 Task: Create a due date automation trigger when advanced on, on the tuesday of the week before a card is due add basic with the green label at 11:00 AM.
Action: Mouse moved to (1033, 321)
Screenshot: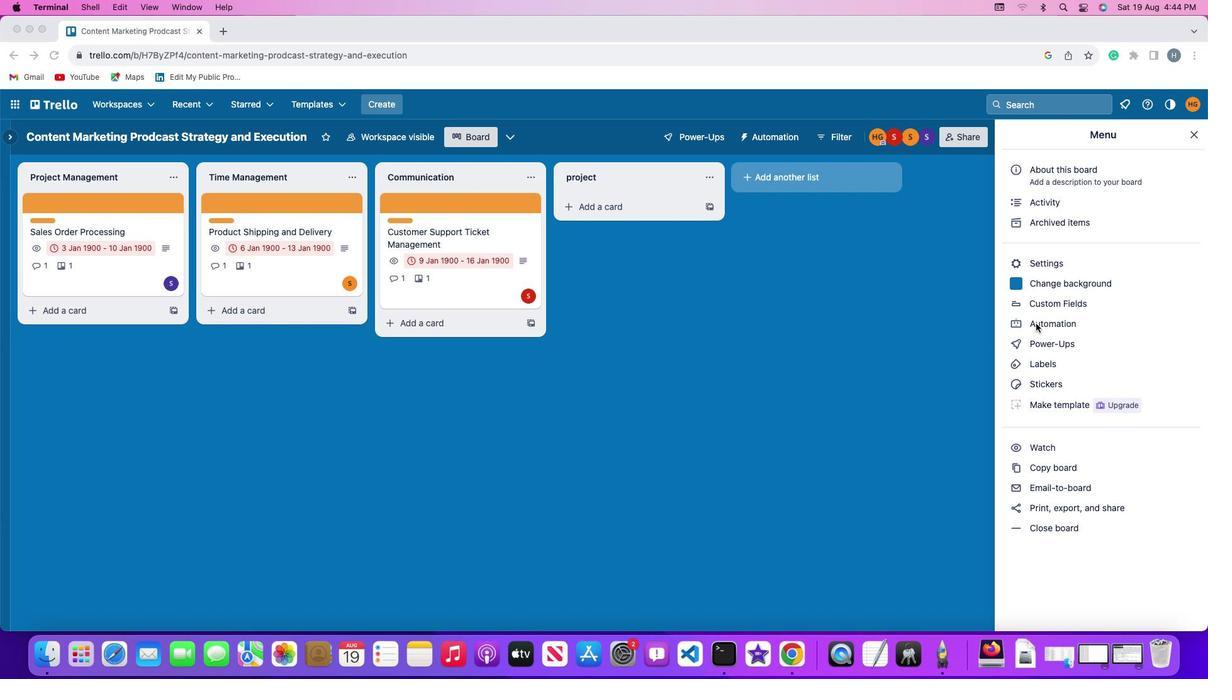 
Action: Mouse pressed left at (1033, 321)
Screenshot: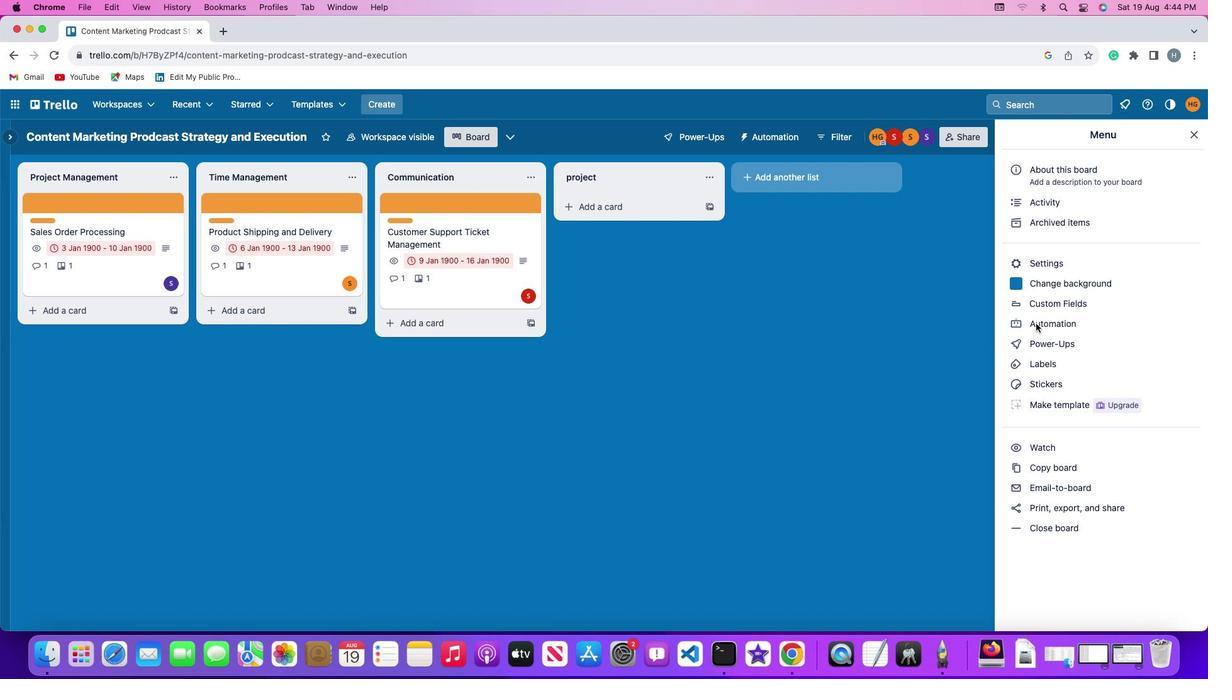 
Action: Mouse pressed left at (1033, 321)
Screenshot: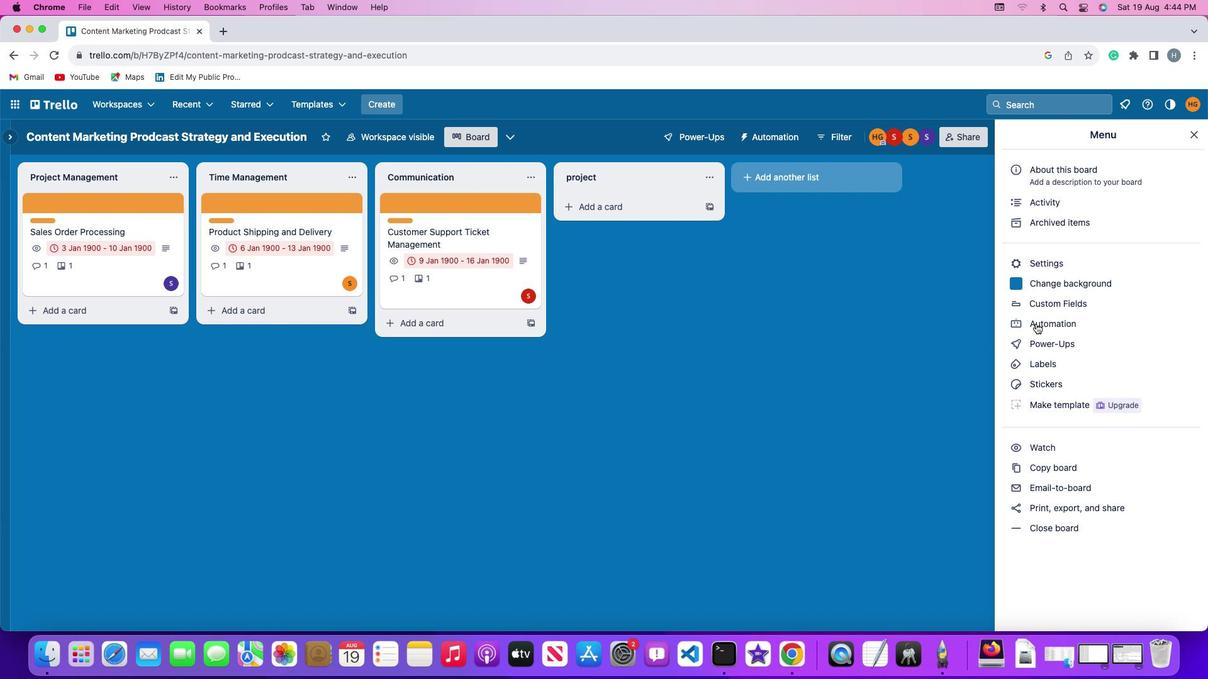 
Action: Mouse moved to (67, 298)
Screenshot: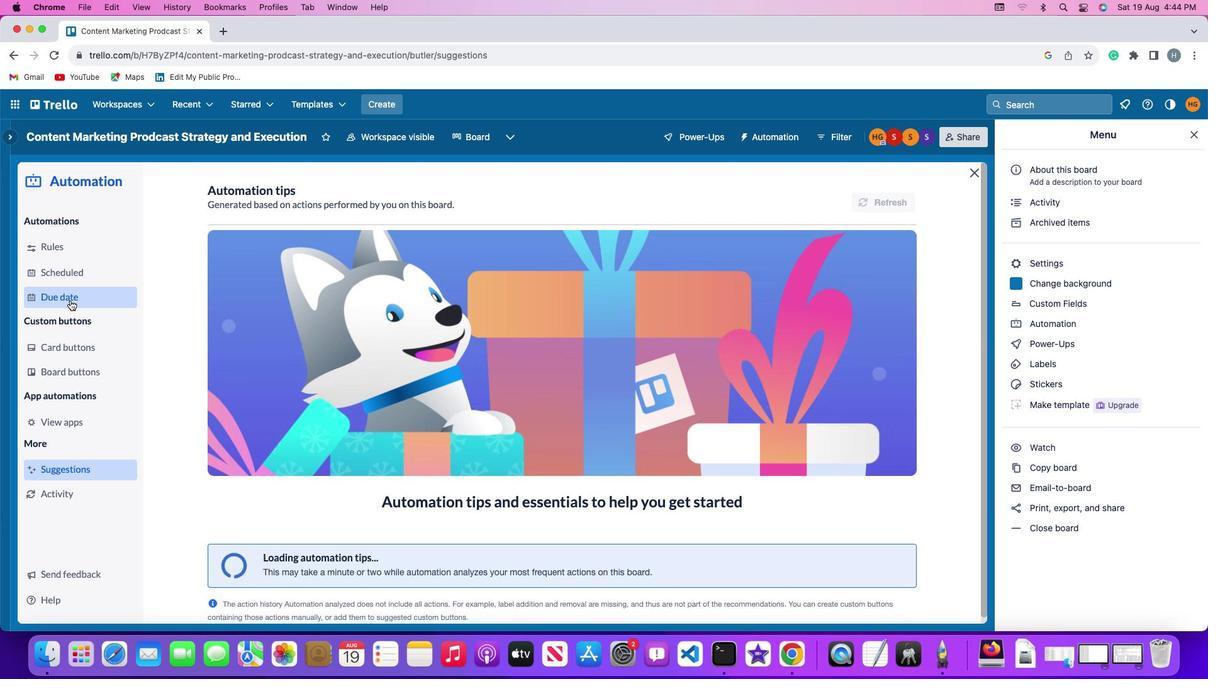 
Action: Mouse pressed left at (67, 298)
Screenshot: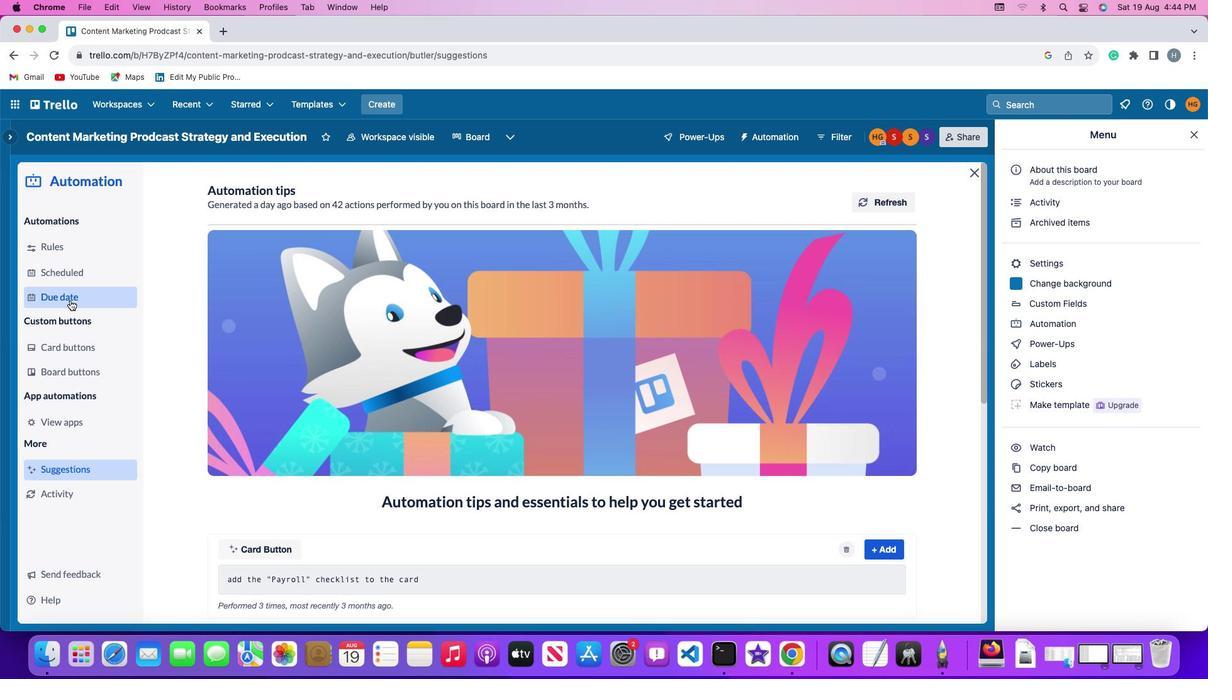 
Action: Mouse moved to (850, 190)
Screenshot: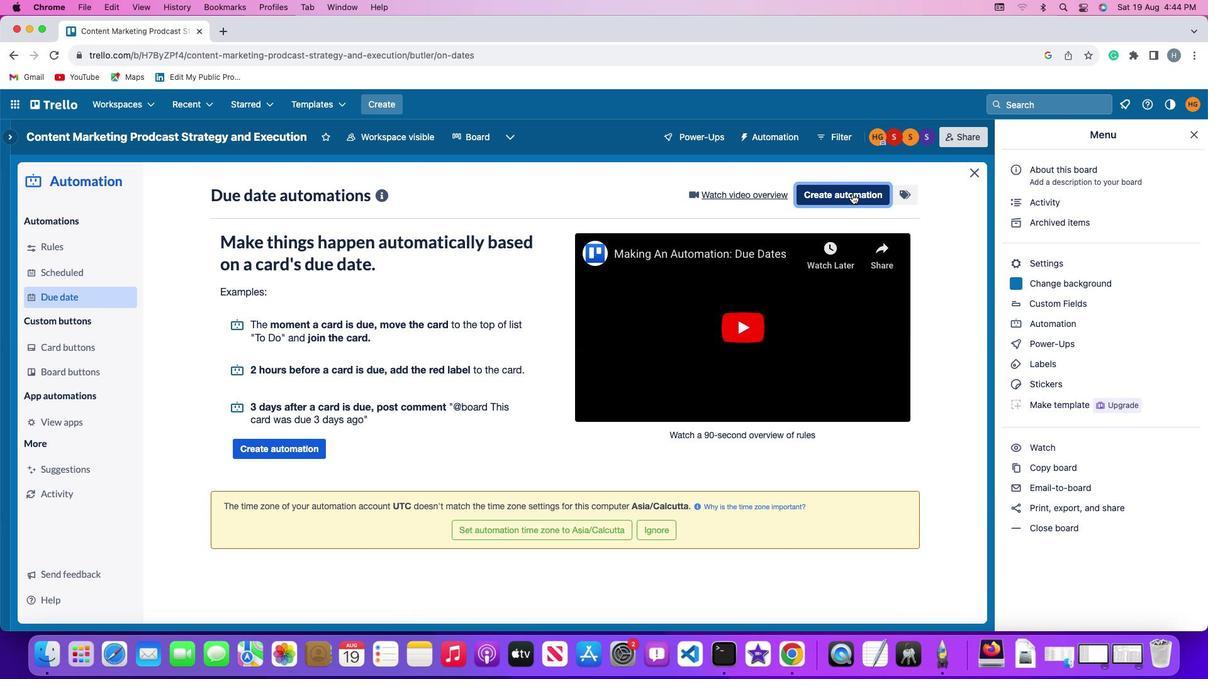 
Action: Mouse pressed left at (850, 190)
Screenshot: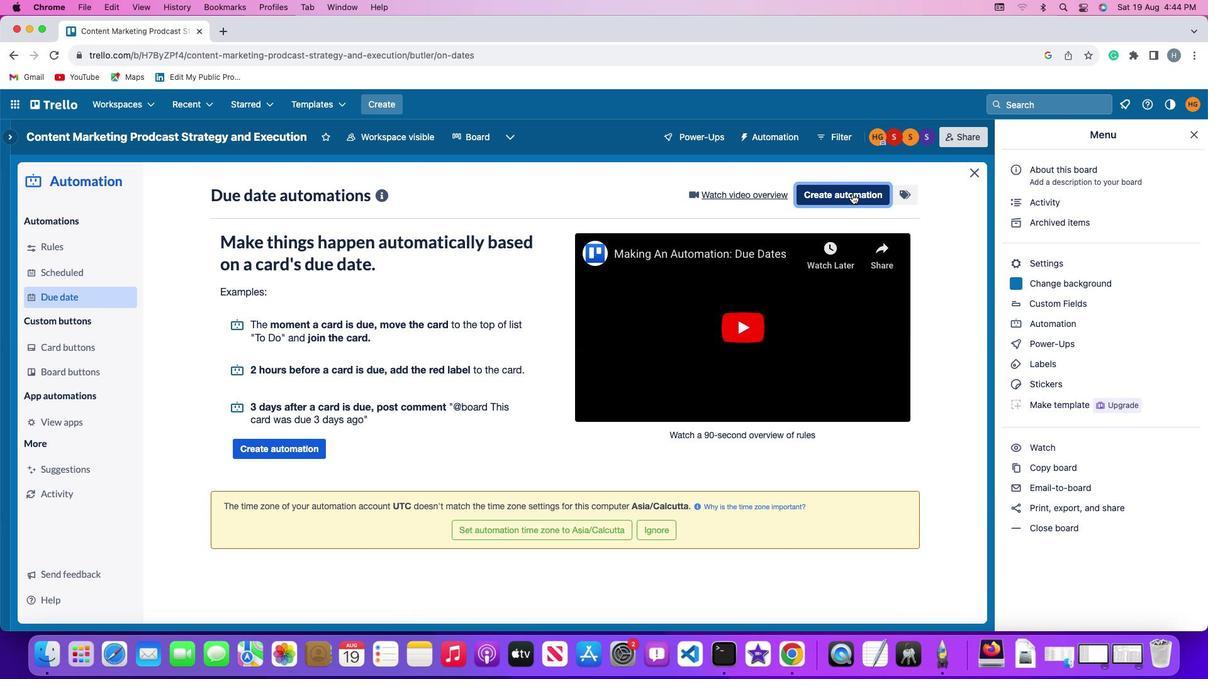 
Action: Mouse moved to (251, 314)
Screenshot: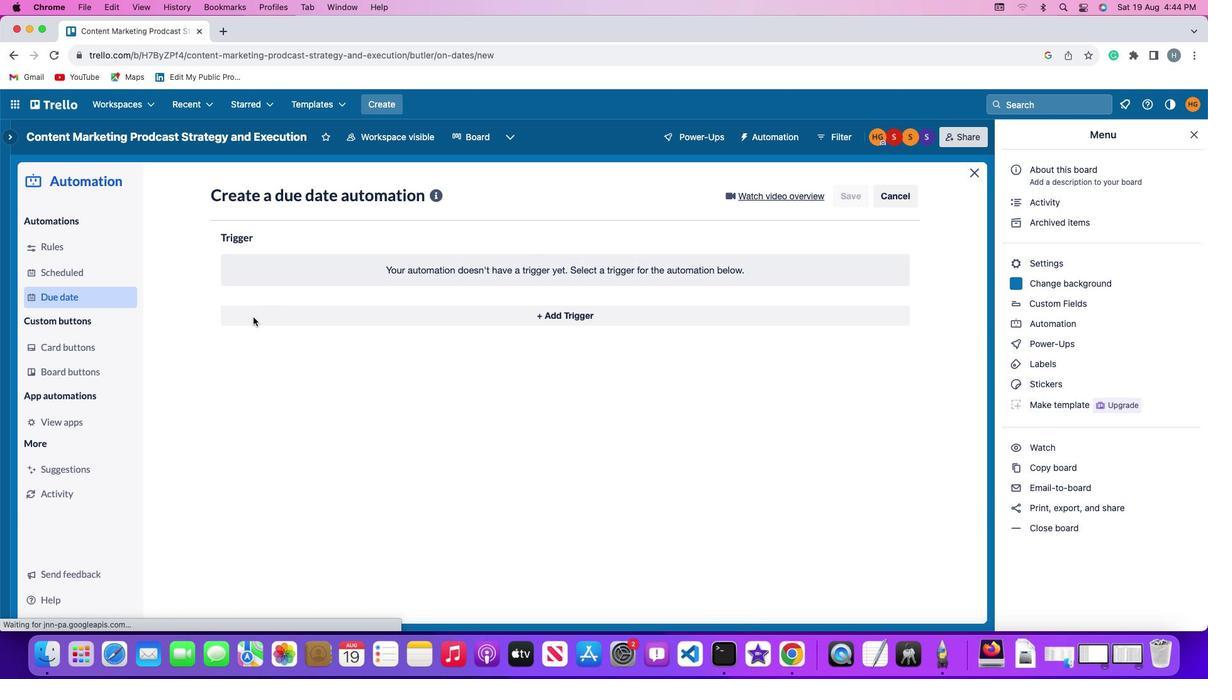
Action: Mouse pressed left at (251, 314)
Screenshot: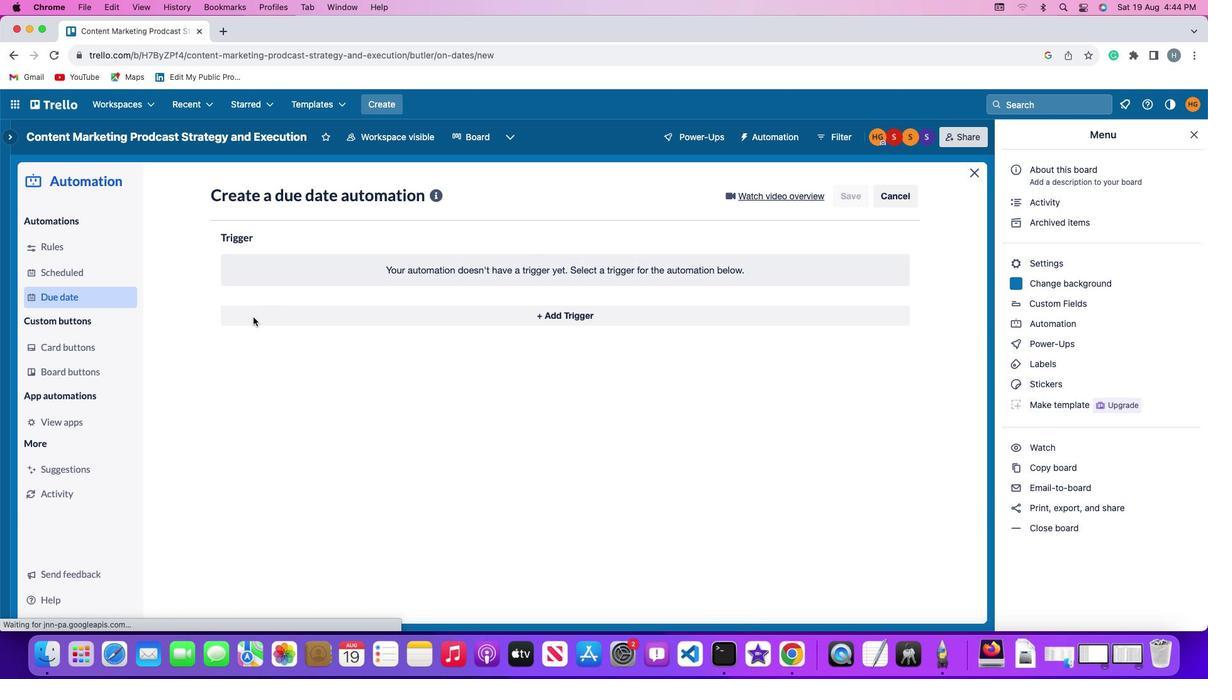 
Action: Mouse moved to (276, 545)
Screenshot: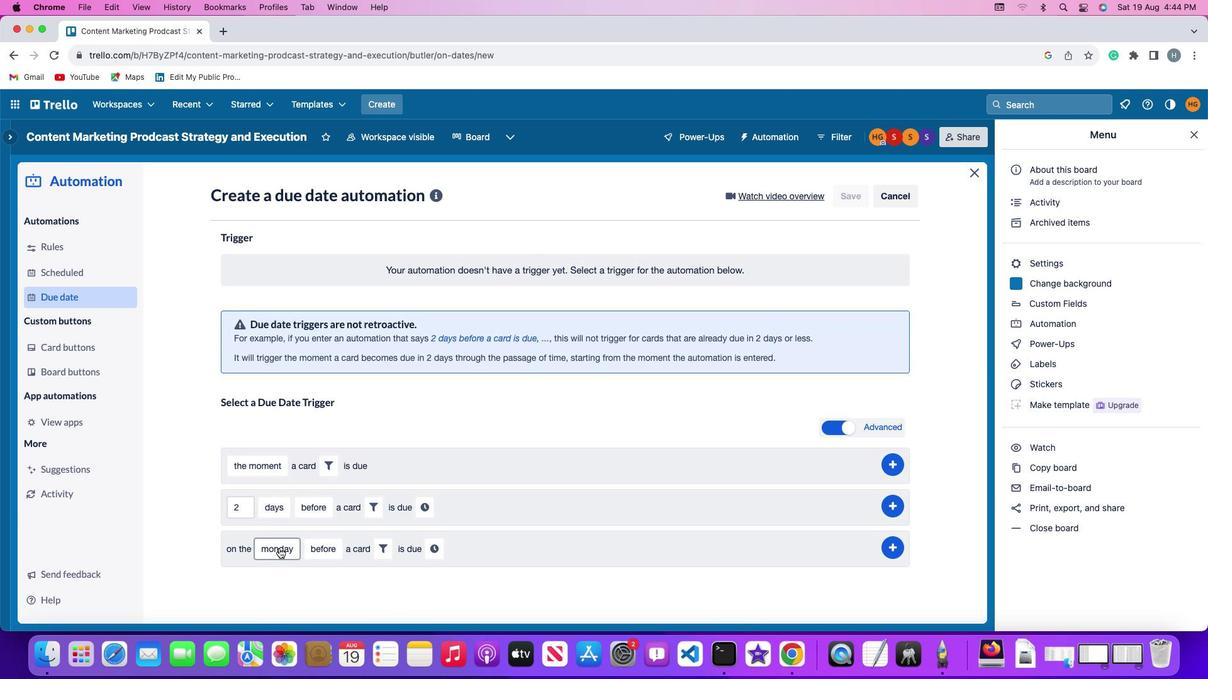 
Action: Mouse pressed left at (276, 545)
Screenshot: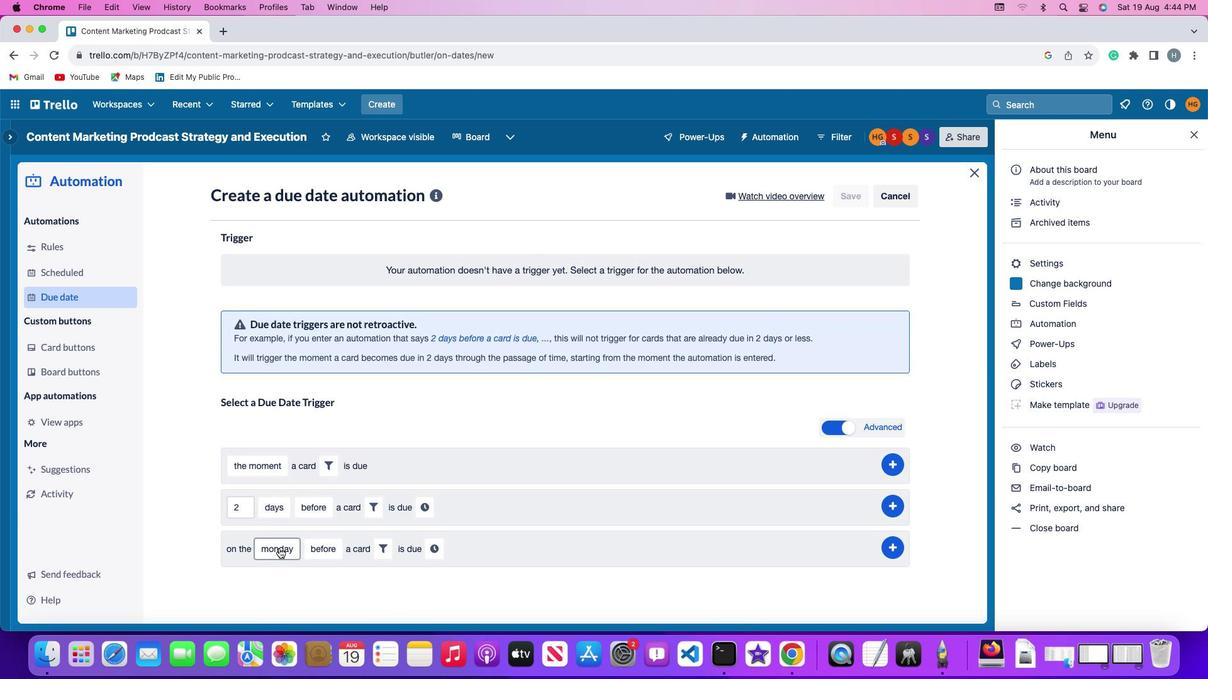 
Action: Mouse moved to (293, 397)
Screenshot: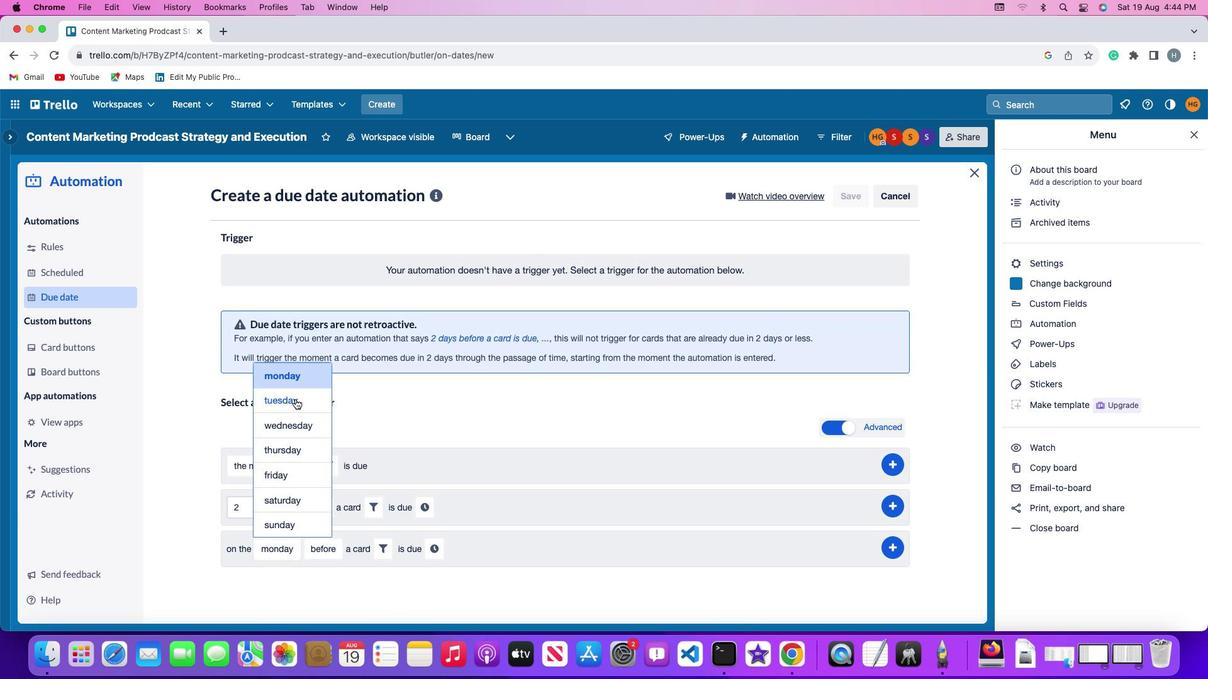 
Action: Mouse pressed left at (293, 397)
Screenshot: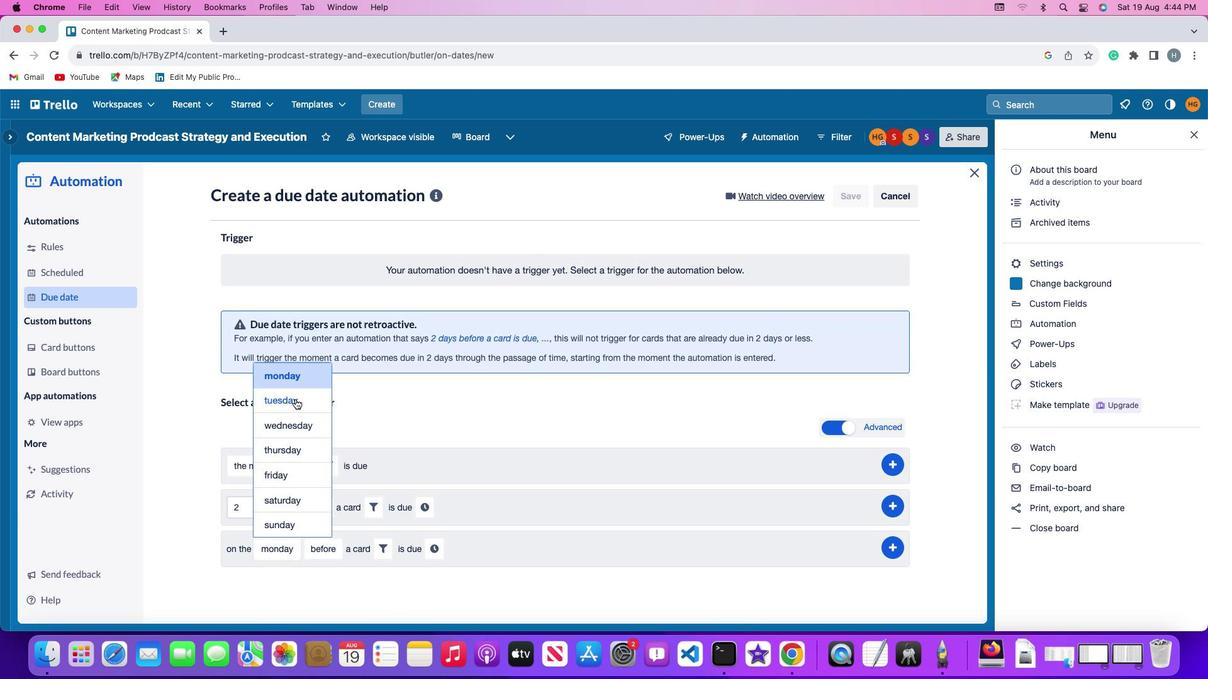 
Action: Mouse moved to (322, 544)
Screenshot: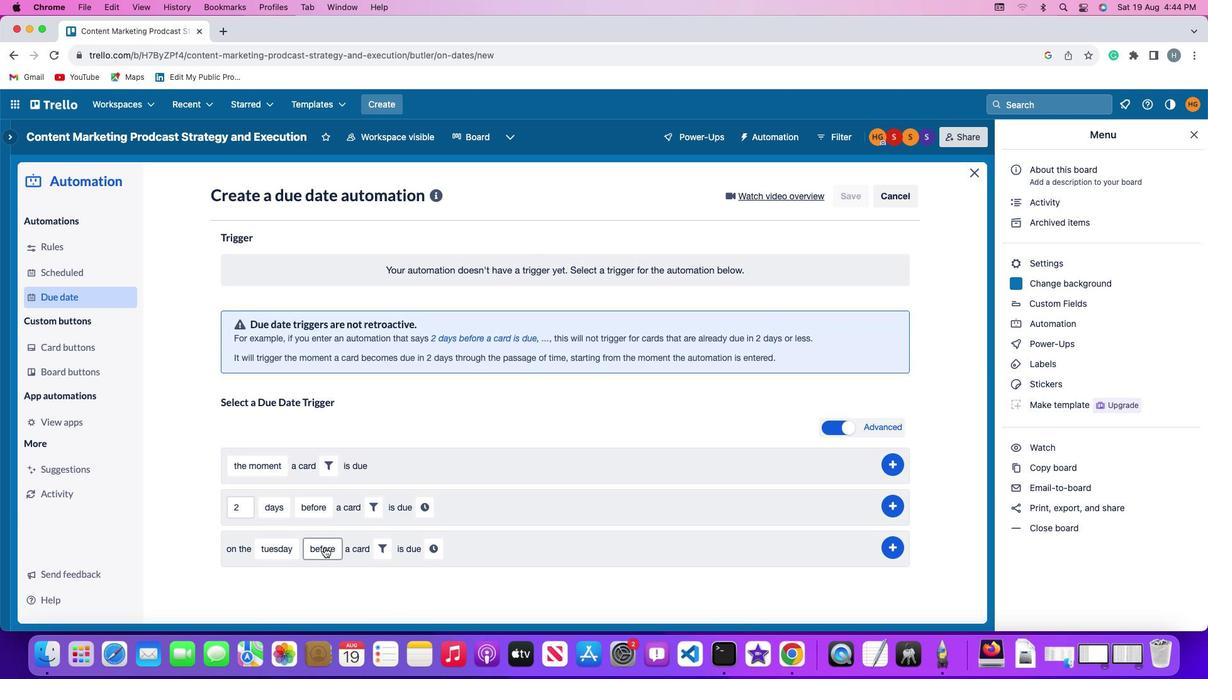 
Action: Mouse pressed left at (322, 544)
Screenshot: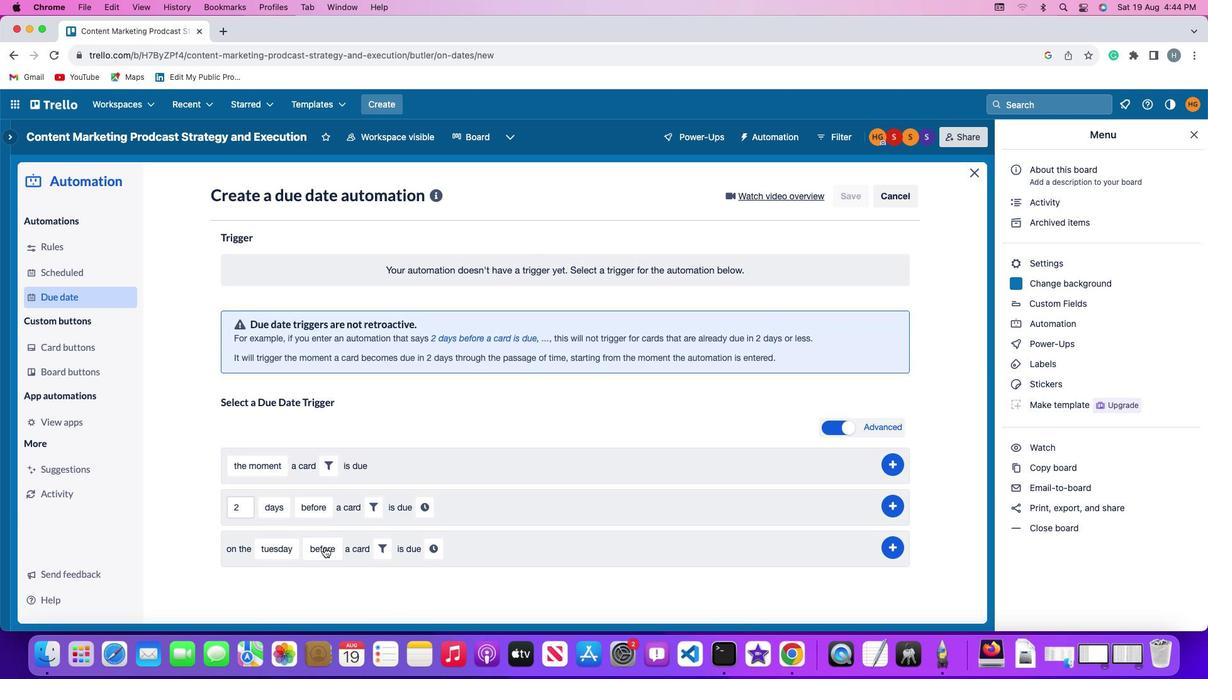 
Action: Mouse moved to (326, 522)
Screenshot: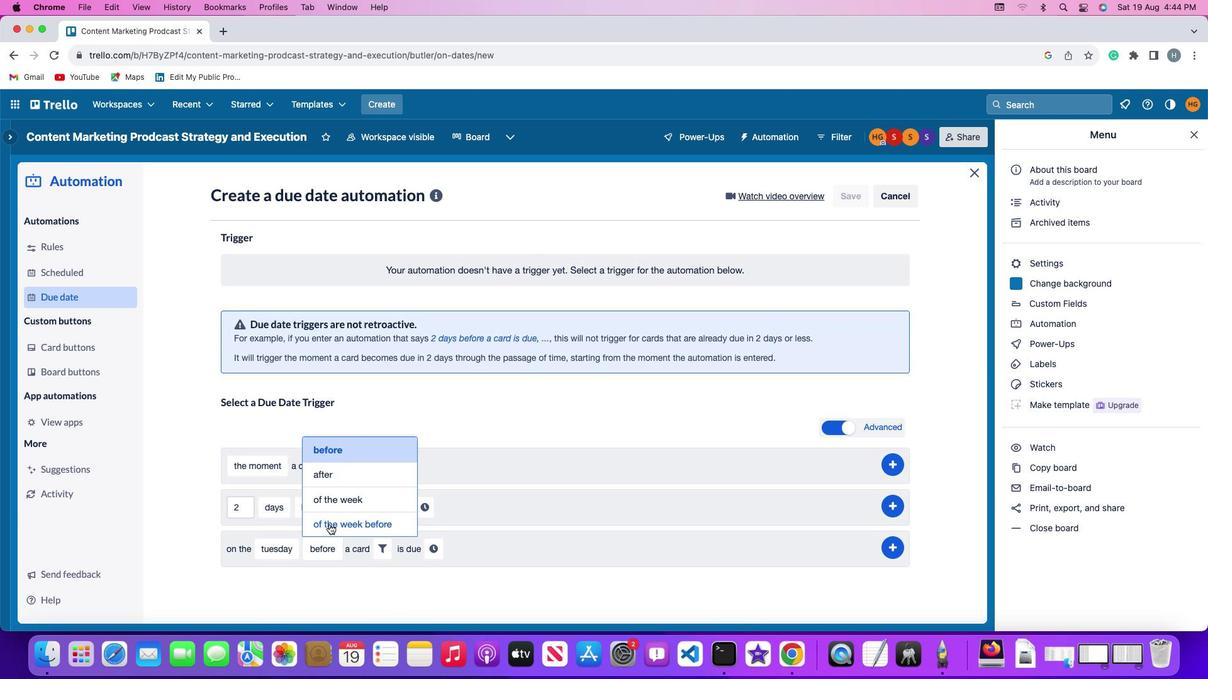 
Action: Mouse pressed left at (326, 522)
Screenshot: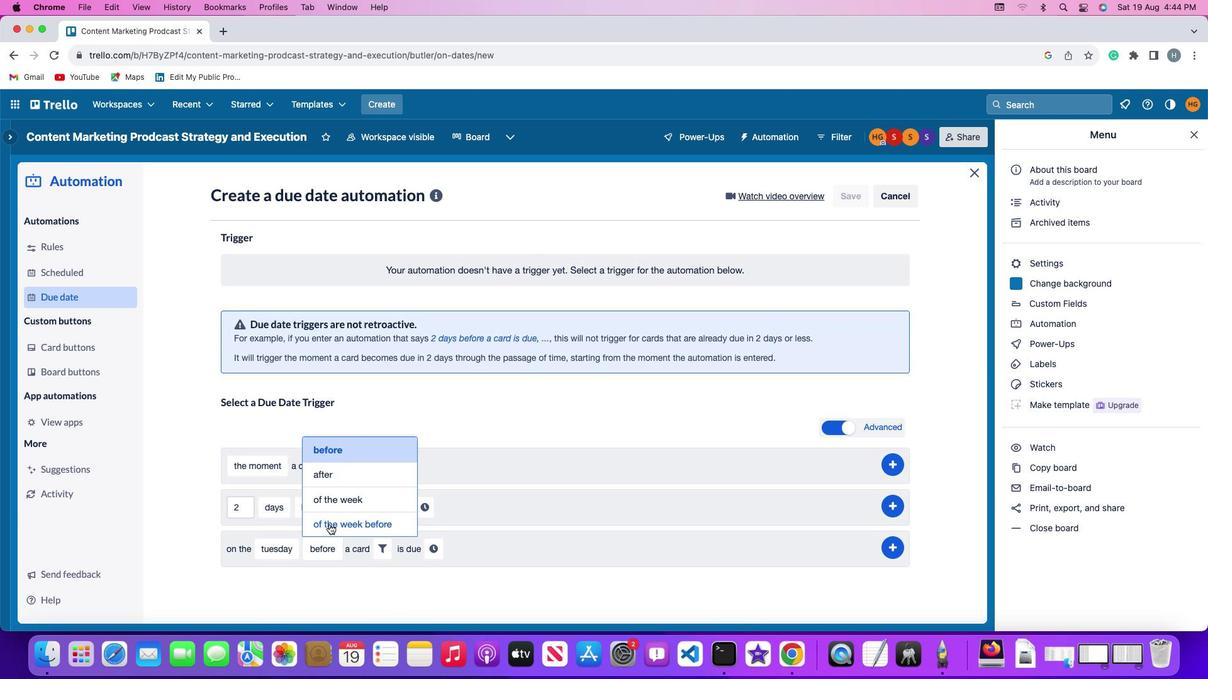 
Action: Mouse moved to (425, 544)
Screenshot: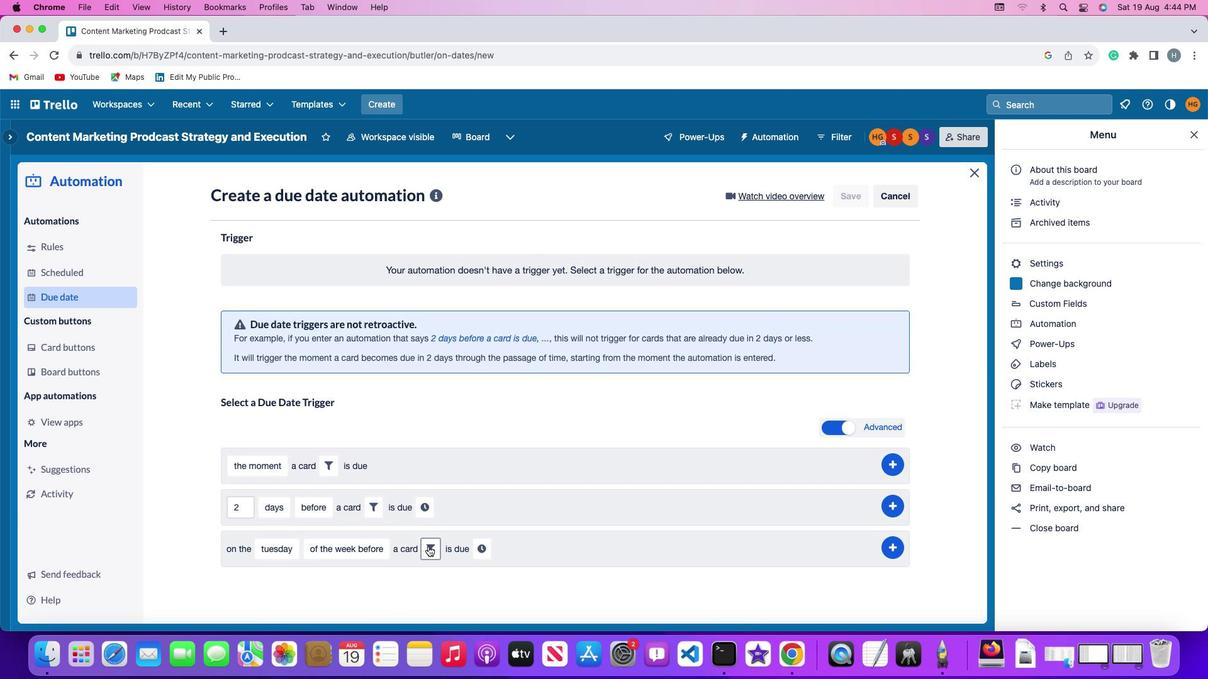 
Action: Mouse pressed left at (425, 544)
Screenshot: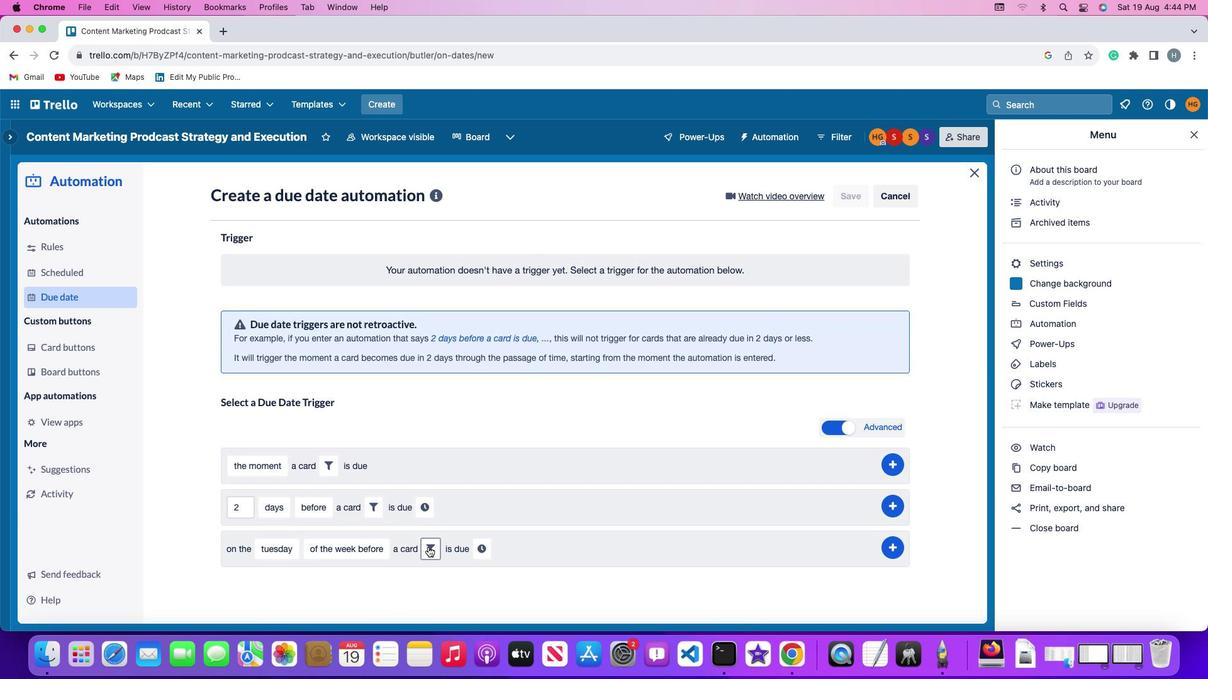 
Action: Mouse moved to (383, 585)
Screenshot: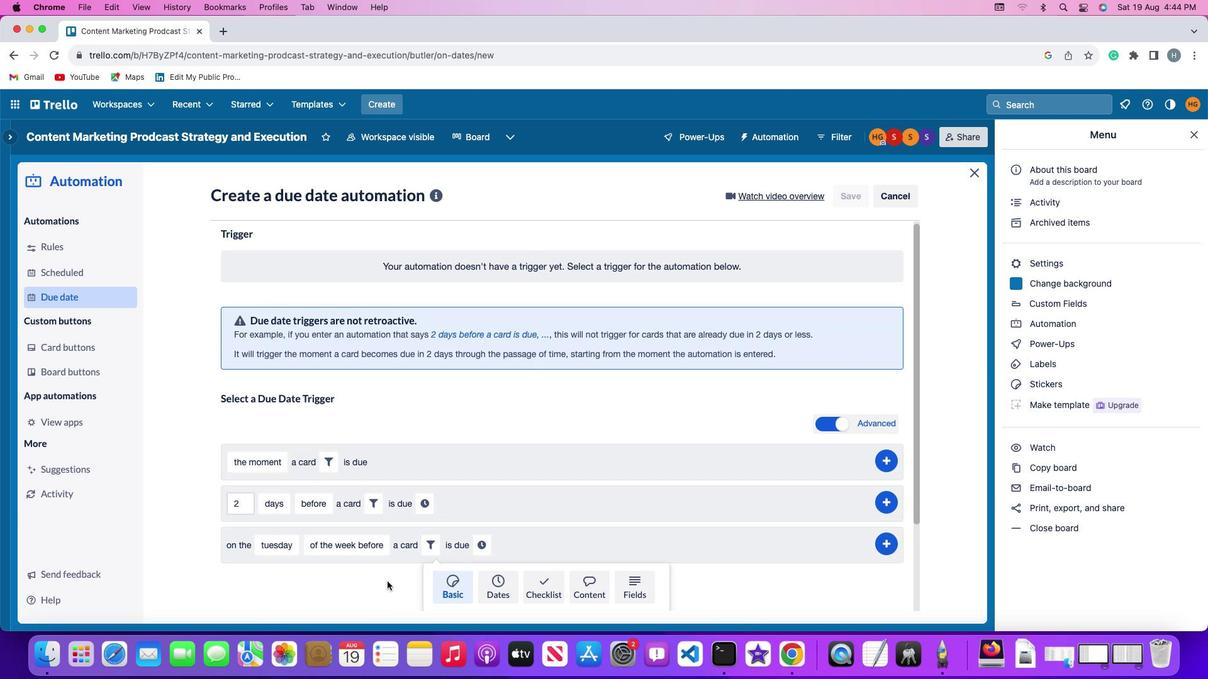 
Action: Mouse scrolled (383, 585) with delta (-1, -2)
Screenshot: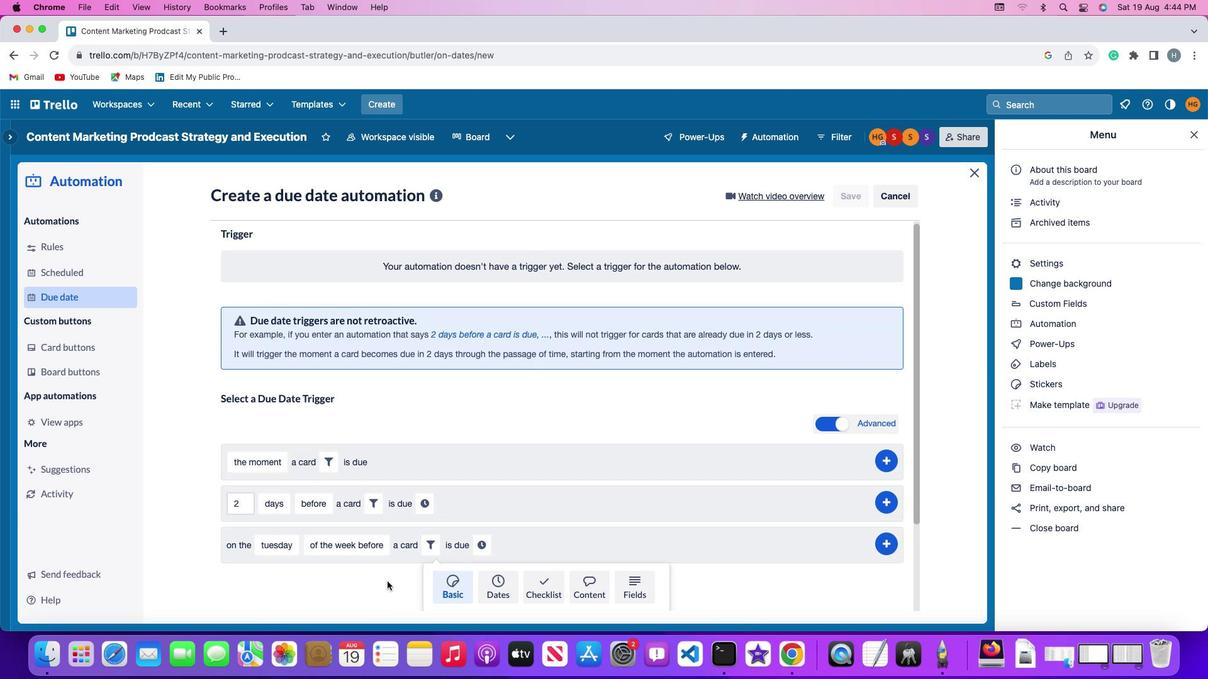 
Action: Mouse moved to (384, 583)
Screenshot: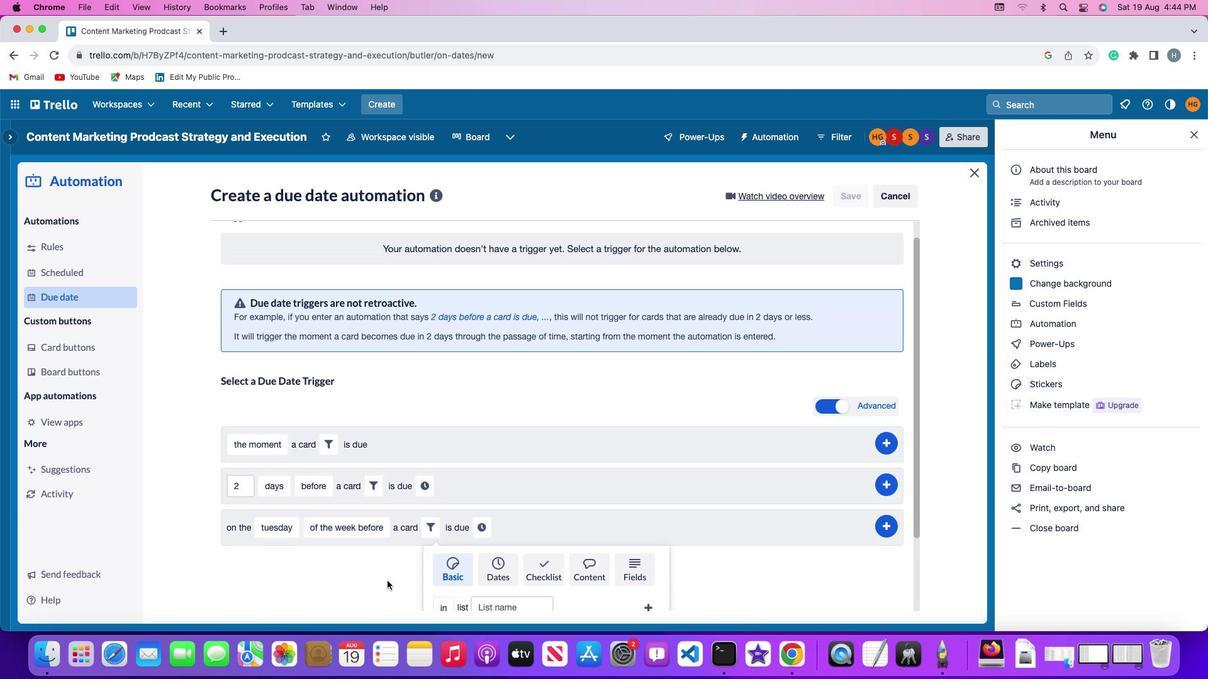 
Action: Mouse scrolled (384, 583) with delta (-1, -2)
Screenshot: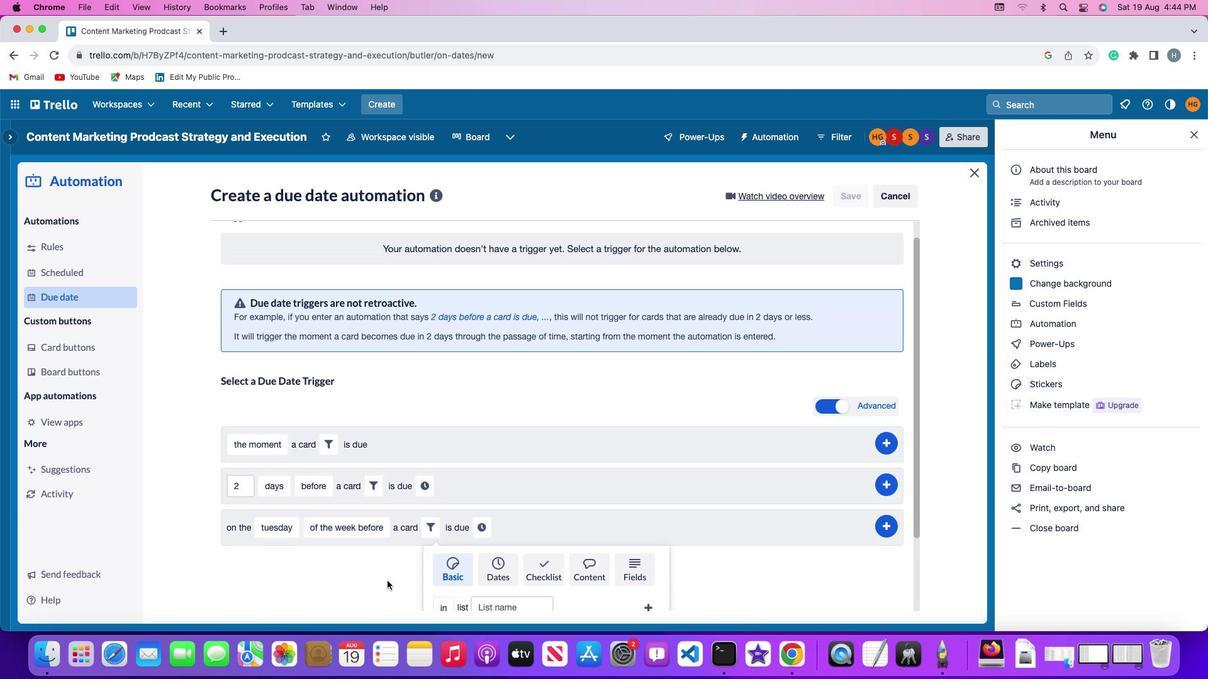 
Action: Mouse moved to (384, 582)
Screenshot: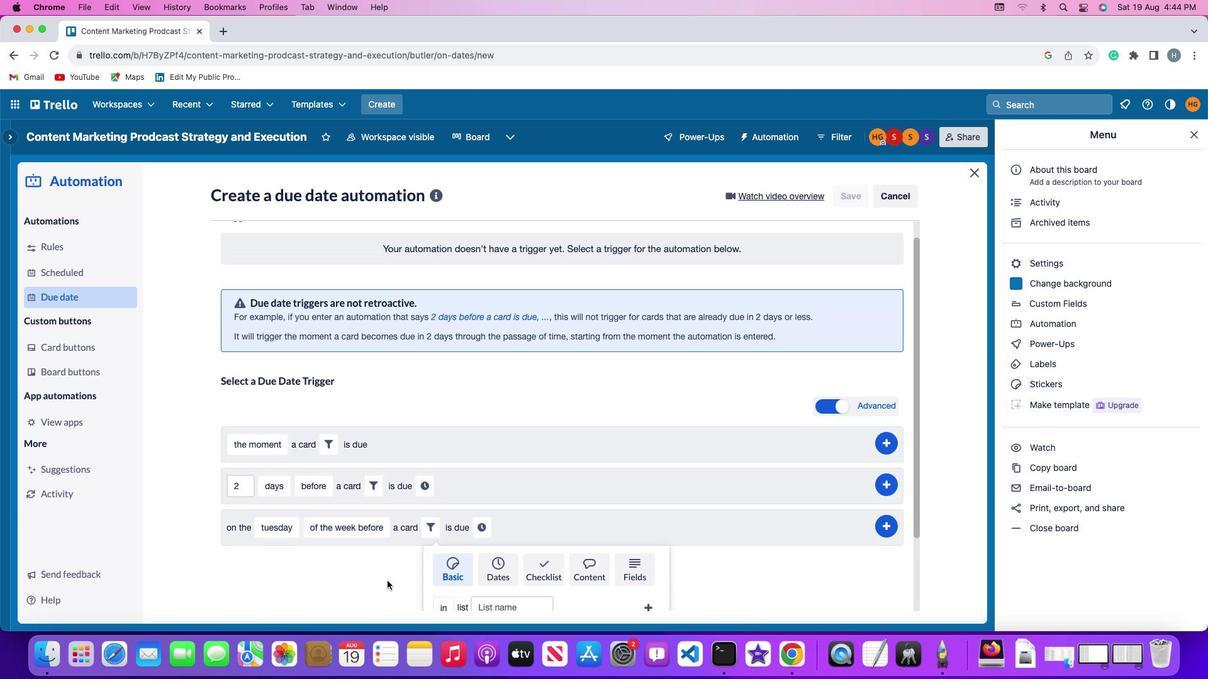 
Action: Mouse scrolled (384, 582) with delta (-1, -3)
Screenshot: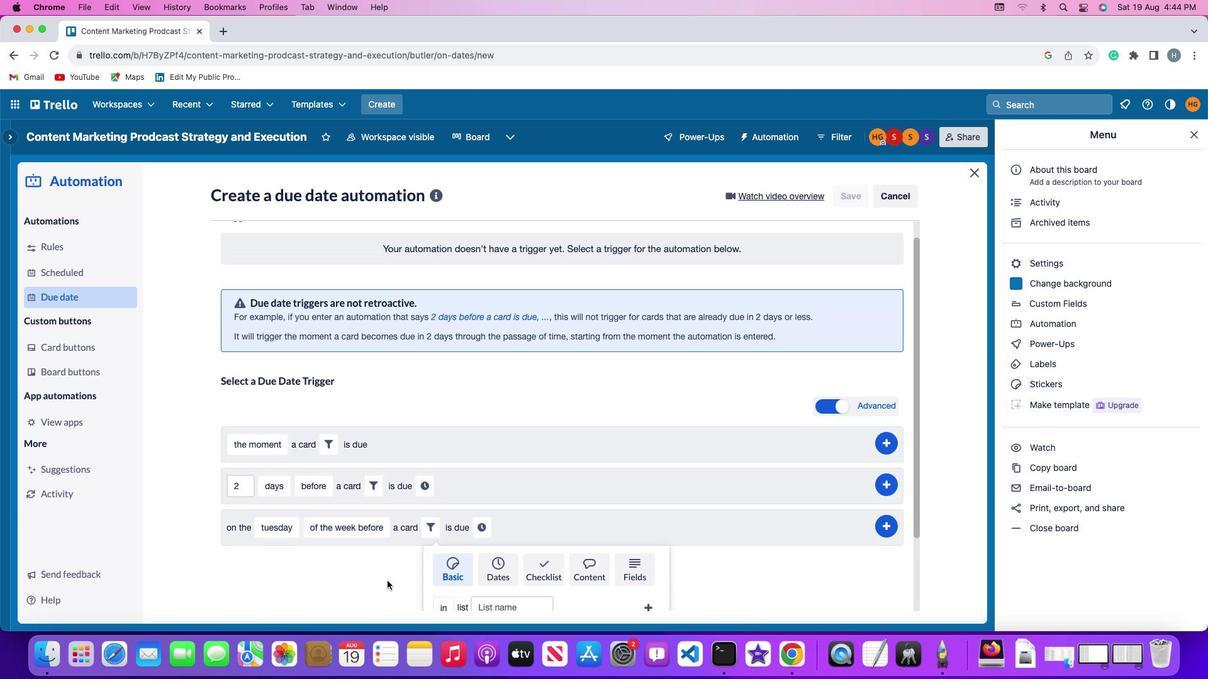 
Action: Mouse moved to (384, 581)
Screenshot: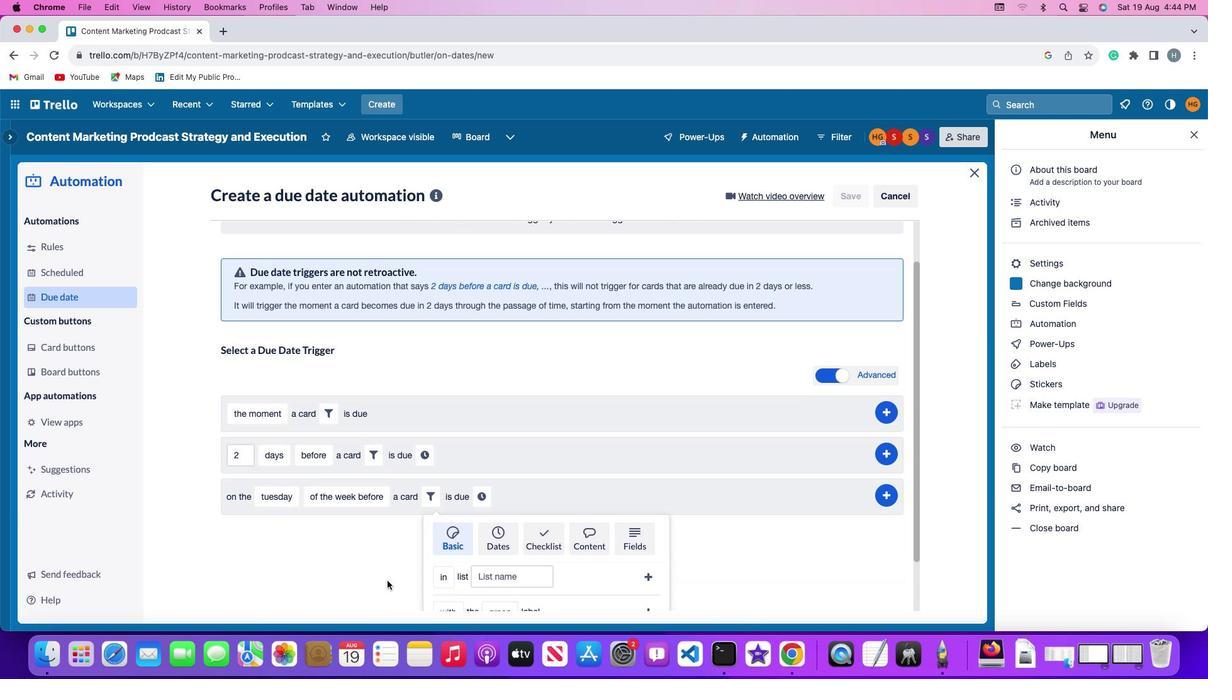 
Action: Mouse scrolled (384, 581) with delta (-1, -5)
Screenshot: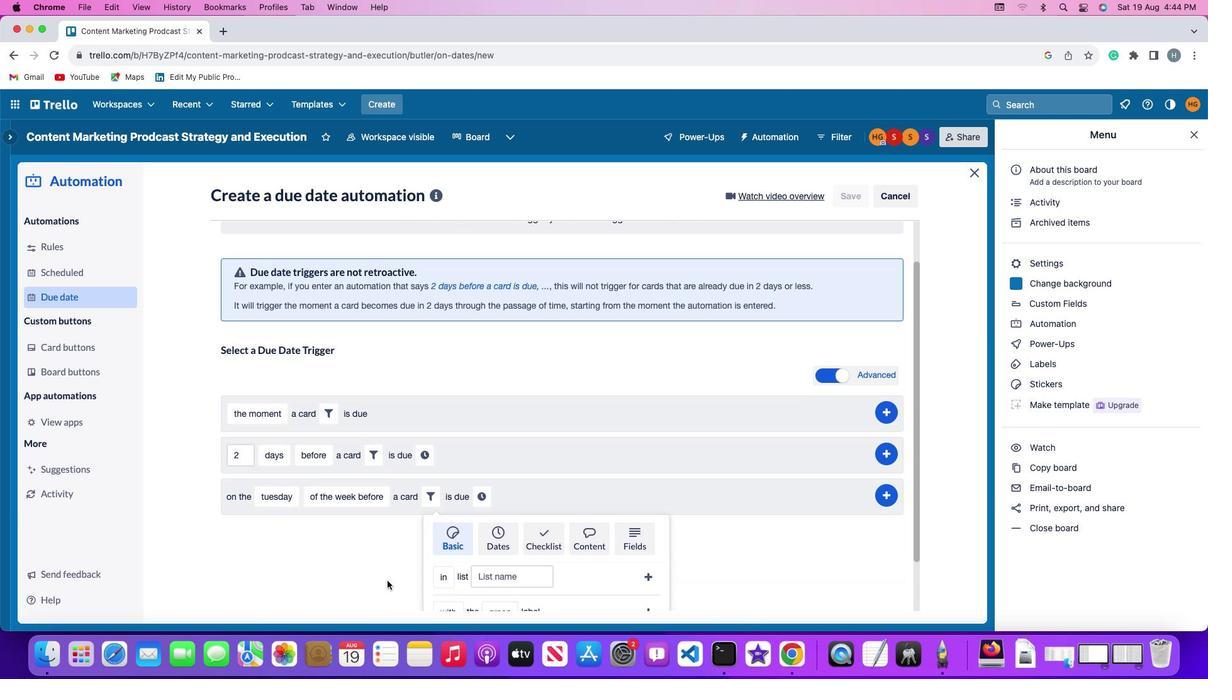 
Action: Mouse moved to (384, 578)
Screenshot: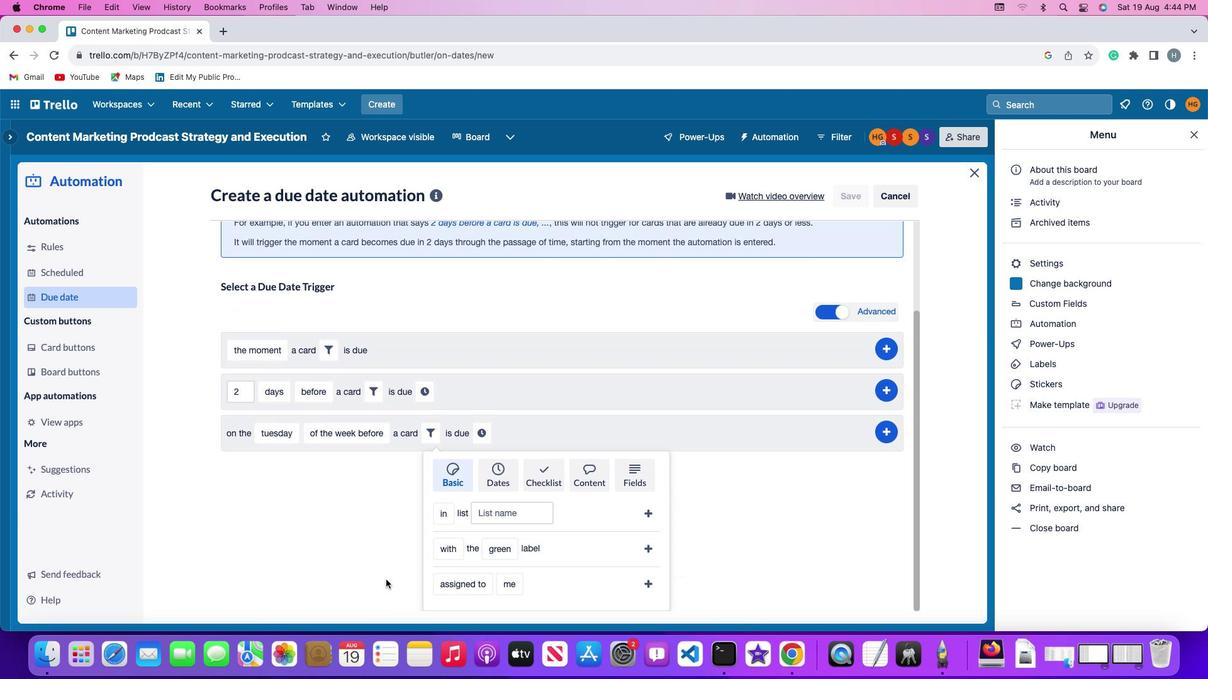 
Action: Mouse scrolled (384, 578) with delta (-1, -2)
Screenshot: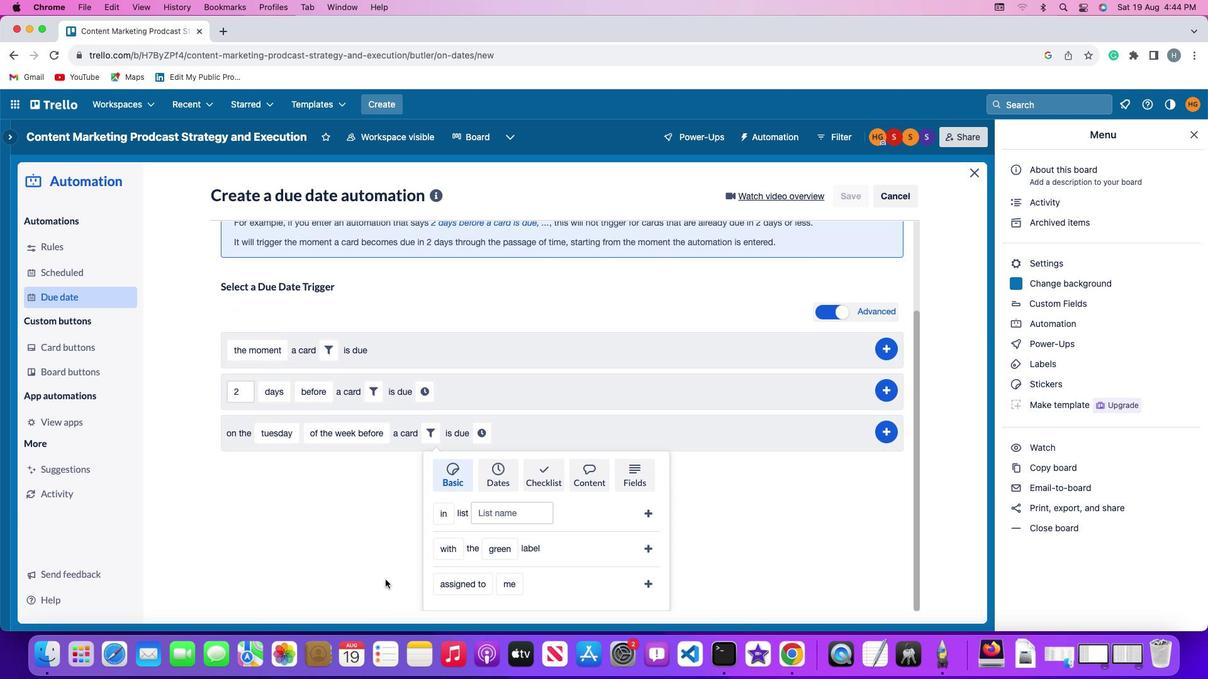 
Action: Mouse moved to (383, 578)
Screenshot: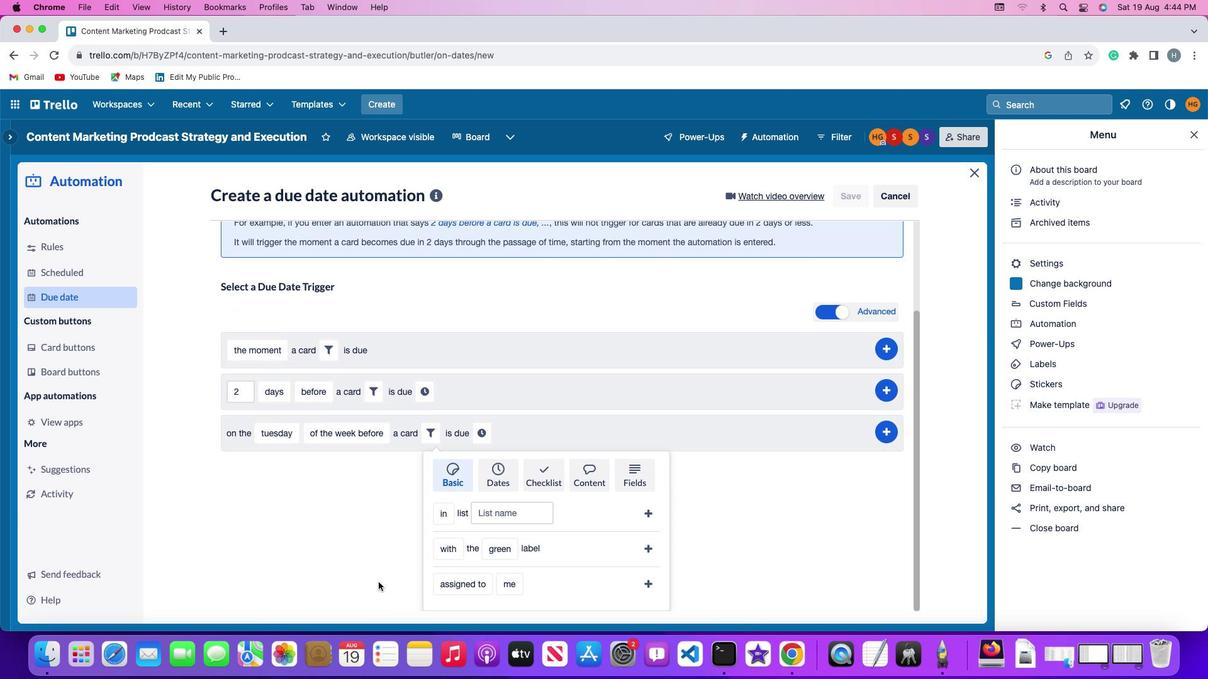 
Action: Mouse scrolled (383, 578) with delta (-1, -2)
Screenshot: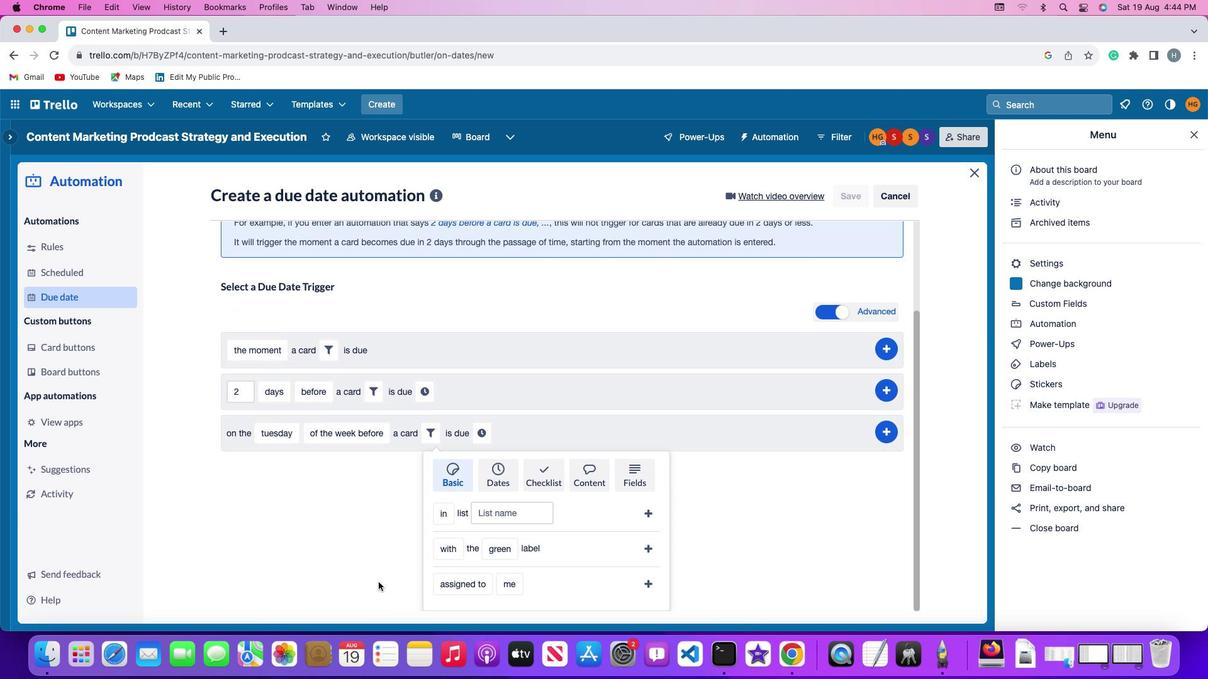 
Action: Mouse moved to (383, 577)
Screenshot: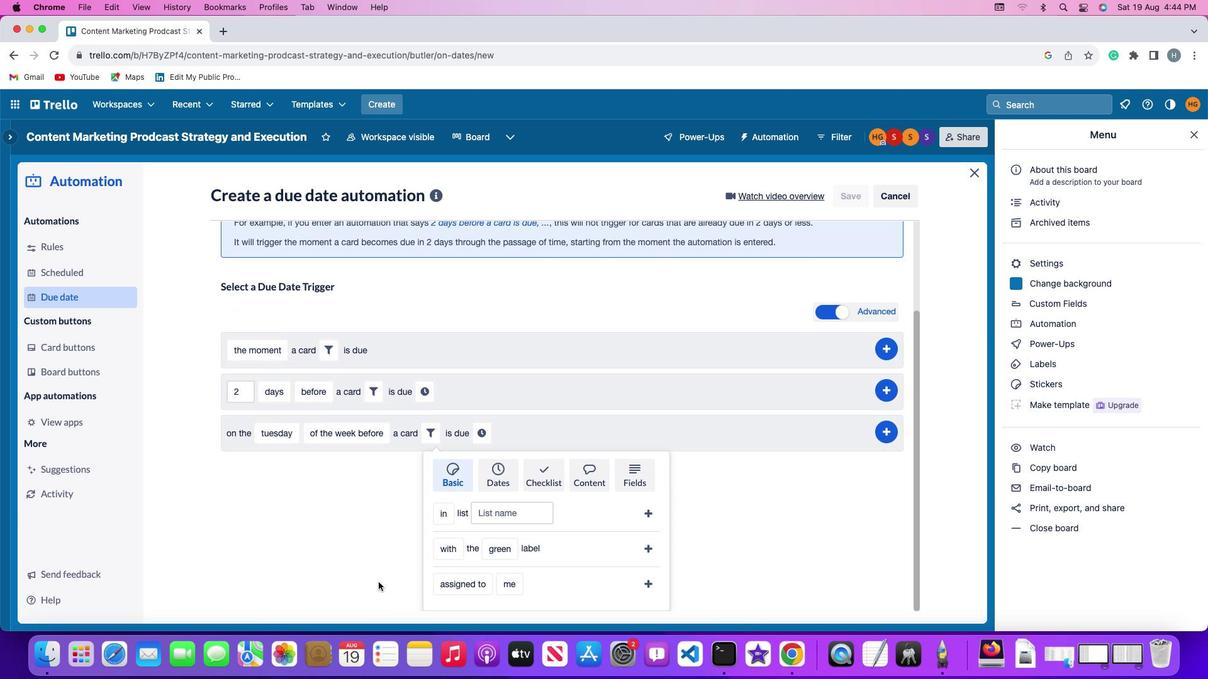 
Action: Mouse scrolled (383, 577) with delta (-1, -3)
Screenshot: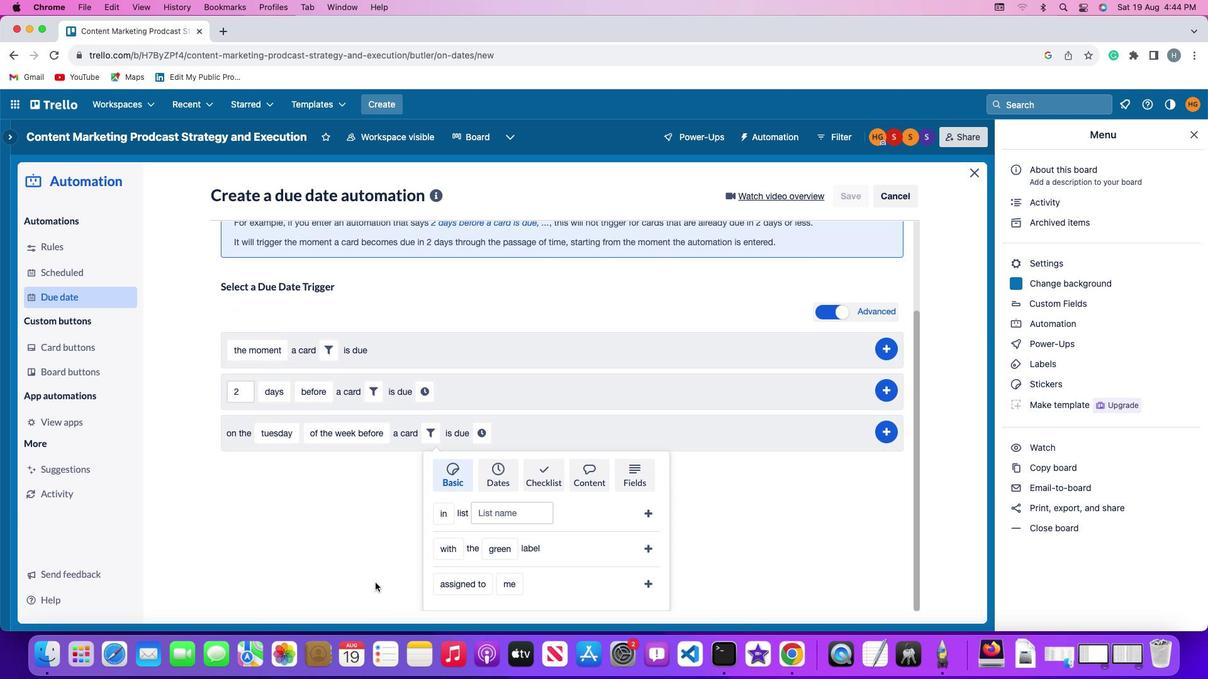 
Action: Mouse moved to (378, 578)
Screenshot: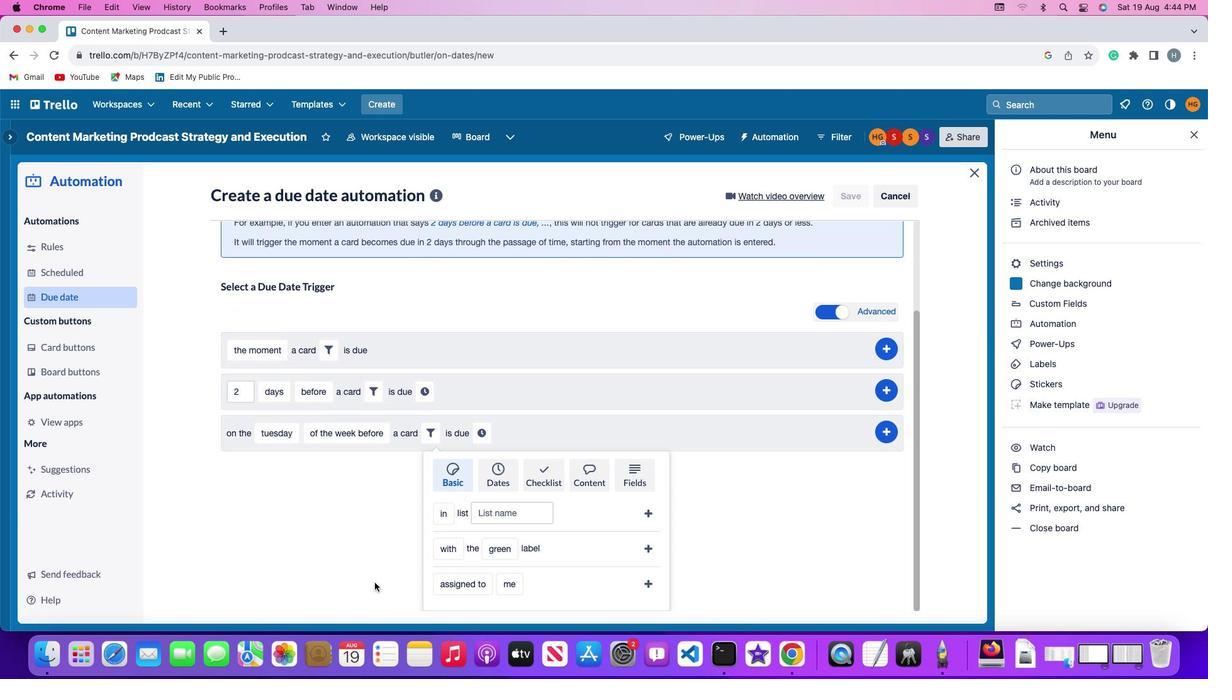 
Action: Mouse scrolled (378, 578) with delta (-1, -3)
Screenshot: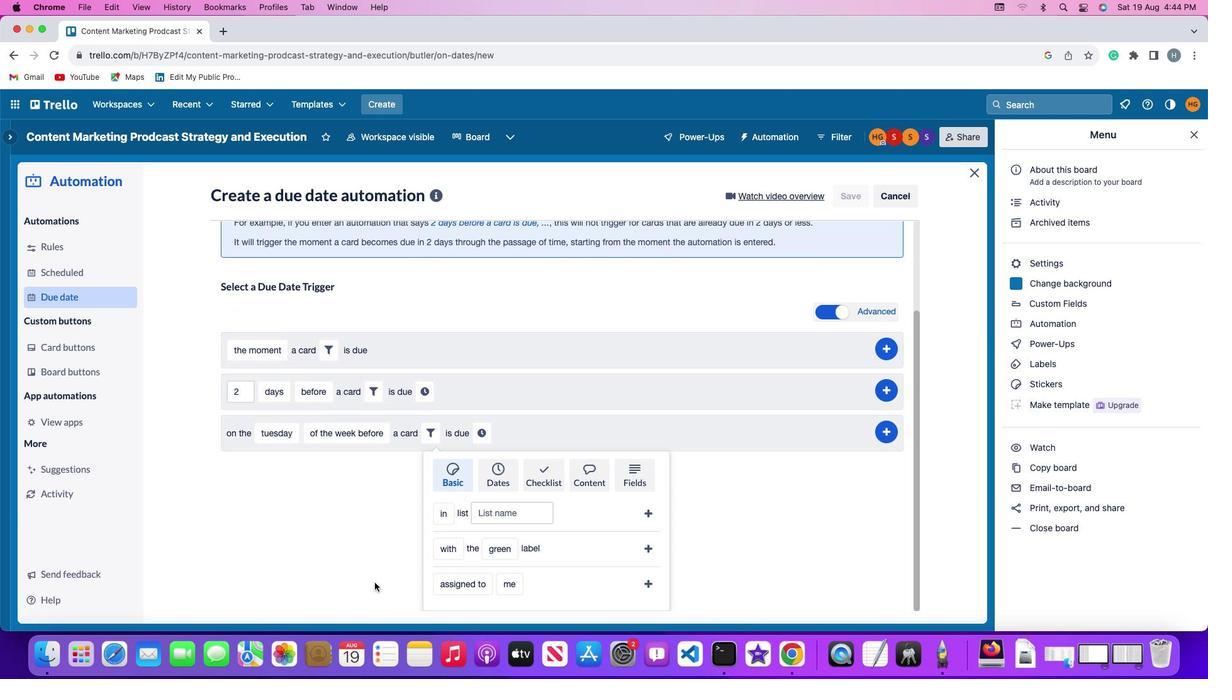 
Action: Mouse moved to (441, 551)
Screenshot: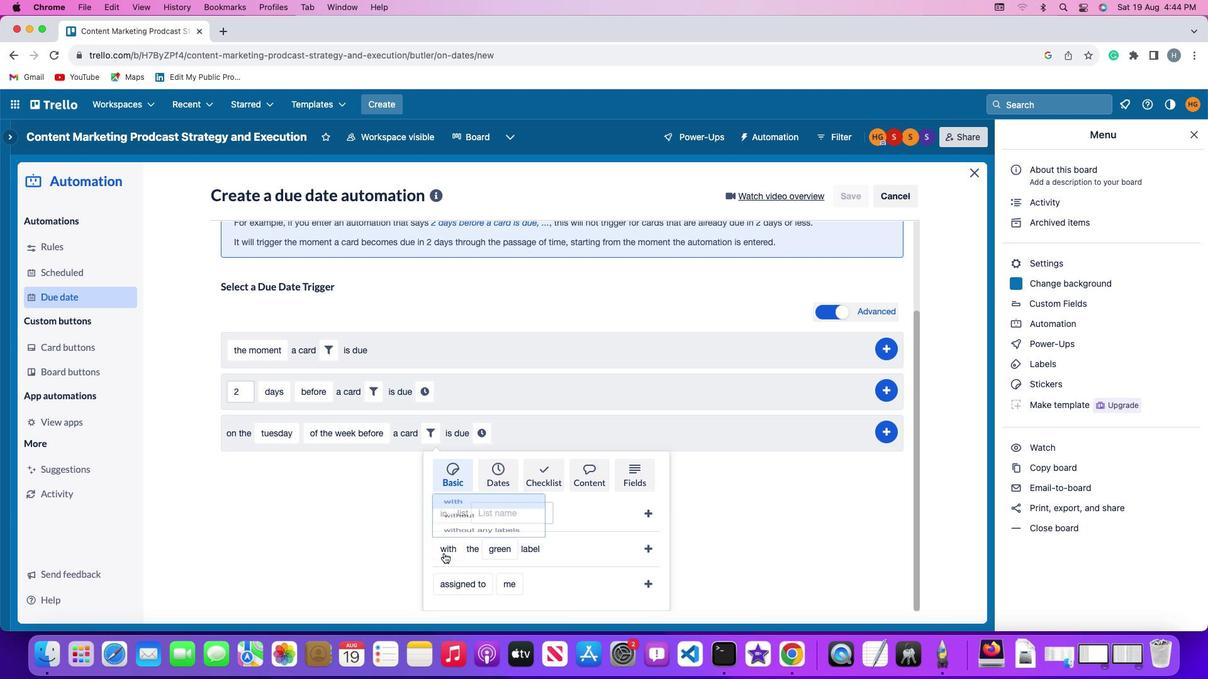 
Action: Mouse pressed left at (441, 551)
Screenshot: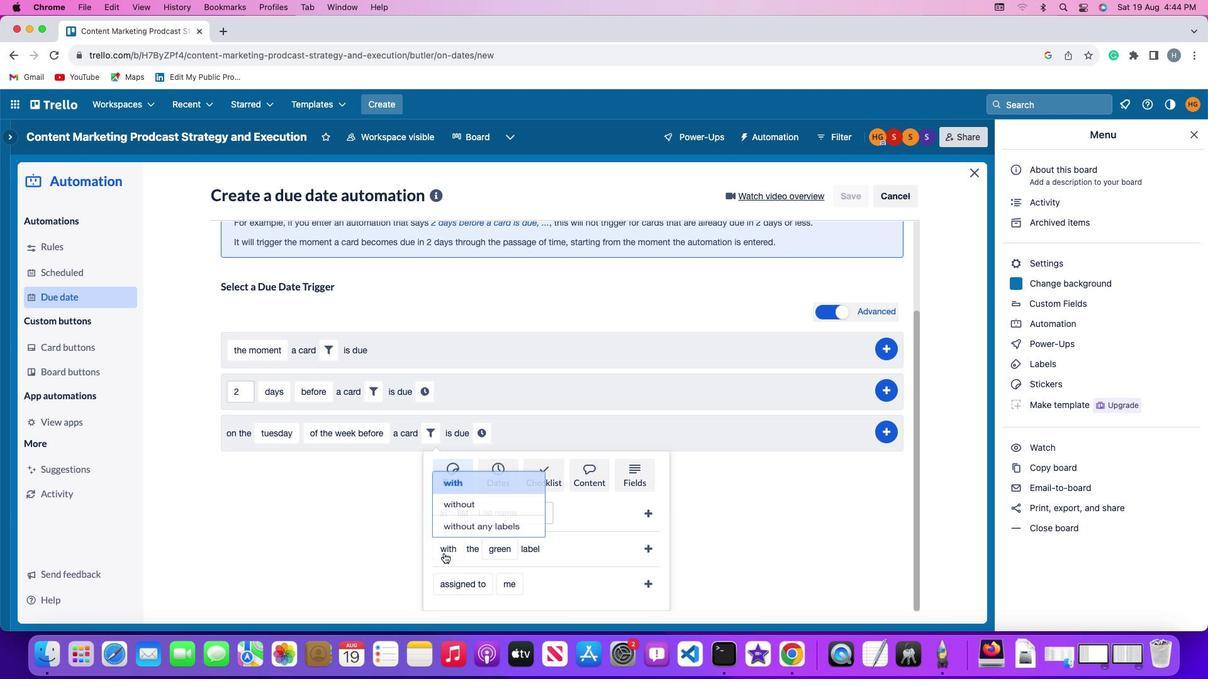 
Action: Mouse moved to (465, 475)
Screenshot: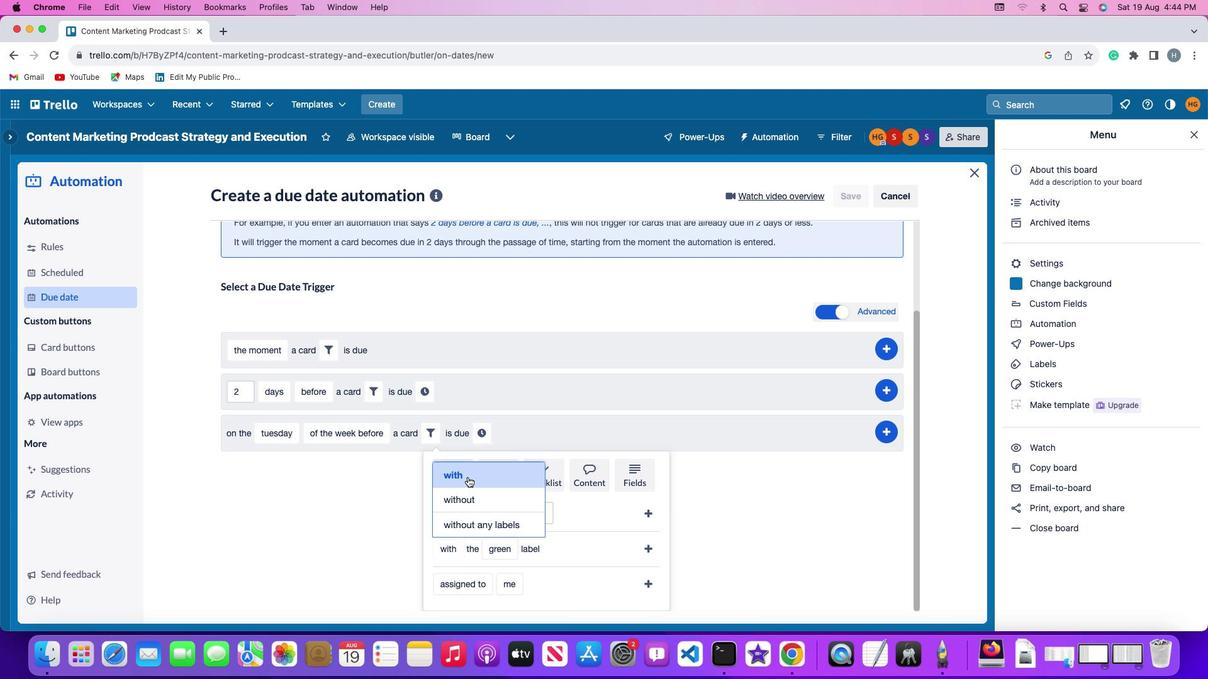 
Action: Mouse pressed left at (465, 475)
Screenshot: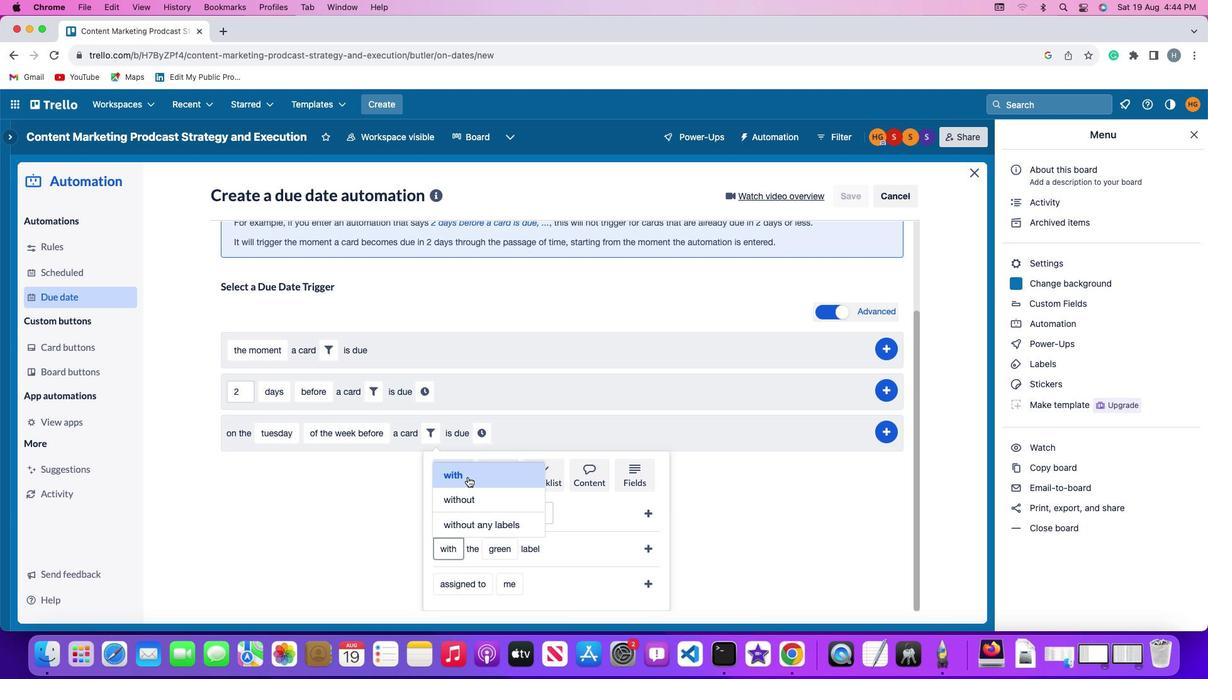 
Action: Mouse moved to (502, 548)
Screenshot: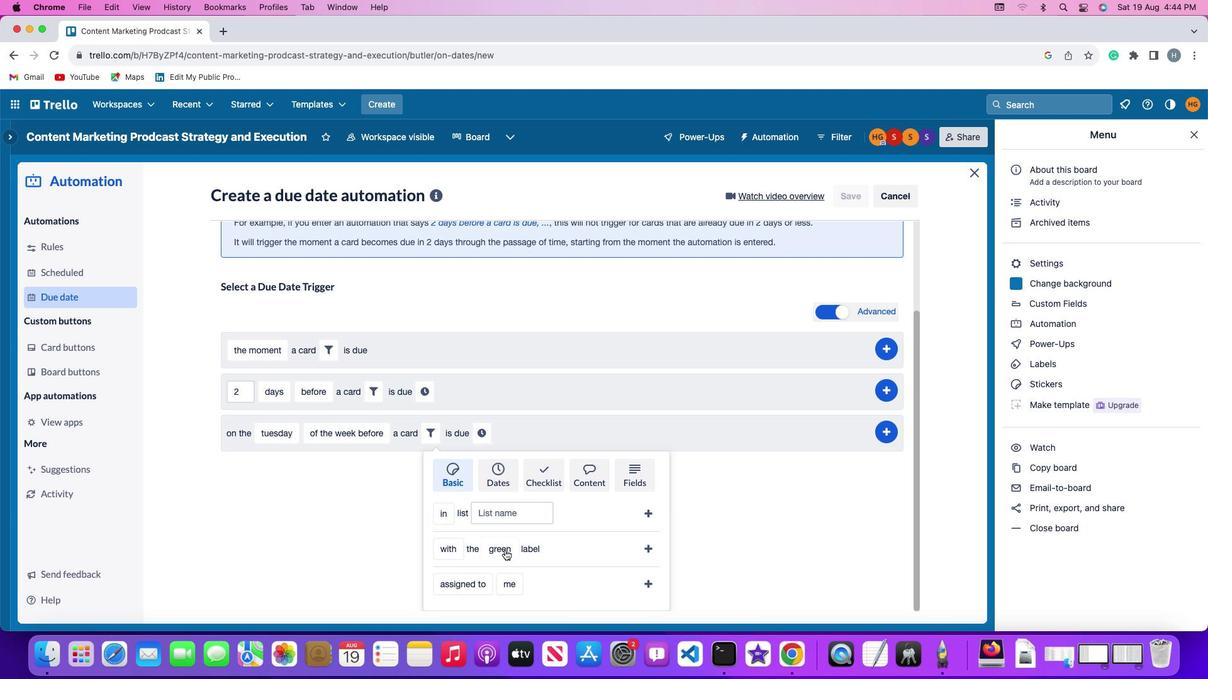 
Action: Mouse pressed left at (502, 548)
Screenshot: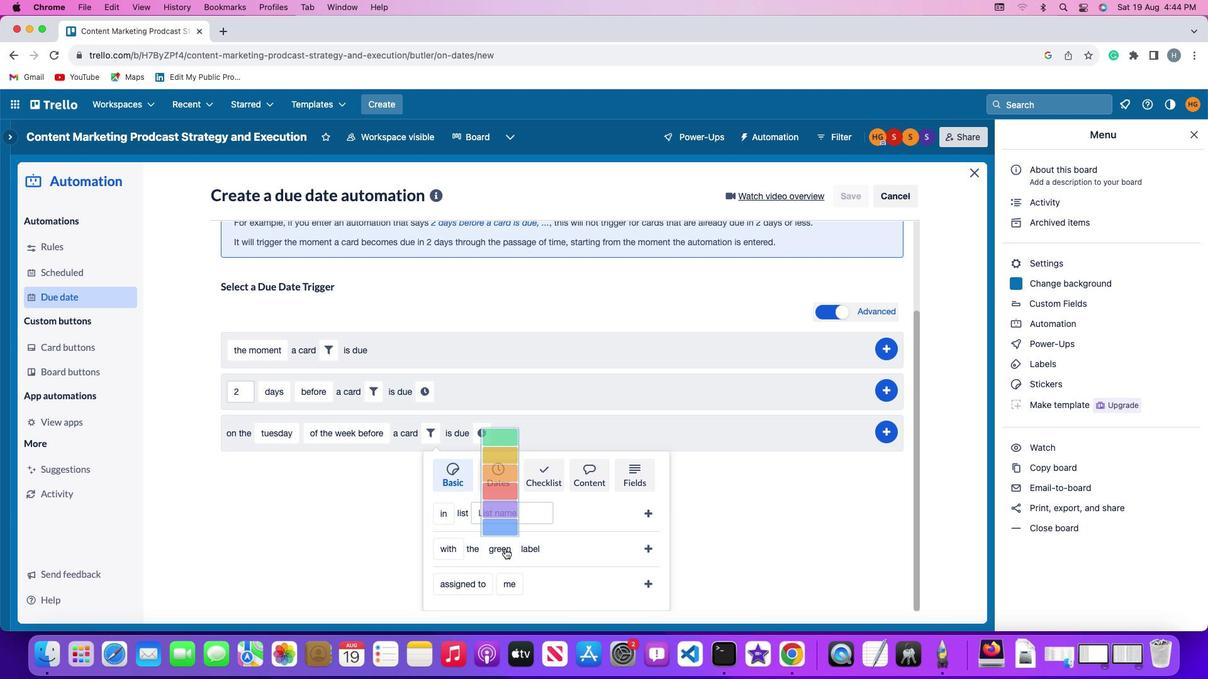 
Action: Mouse moved to (497, 386)
Screenshot: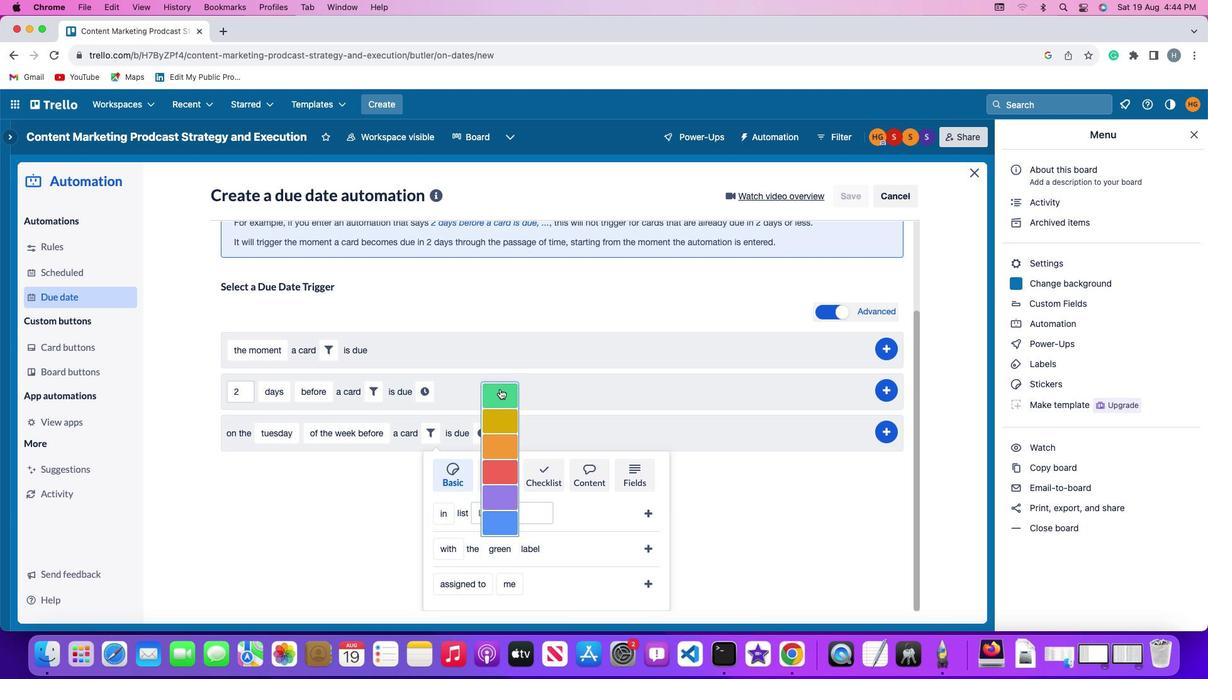 
Action: Mouse pressed left at (497, 386)
Screenshot: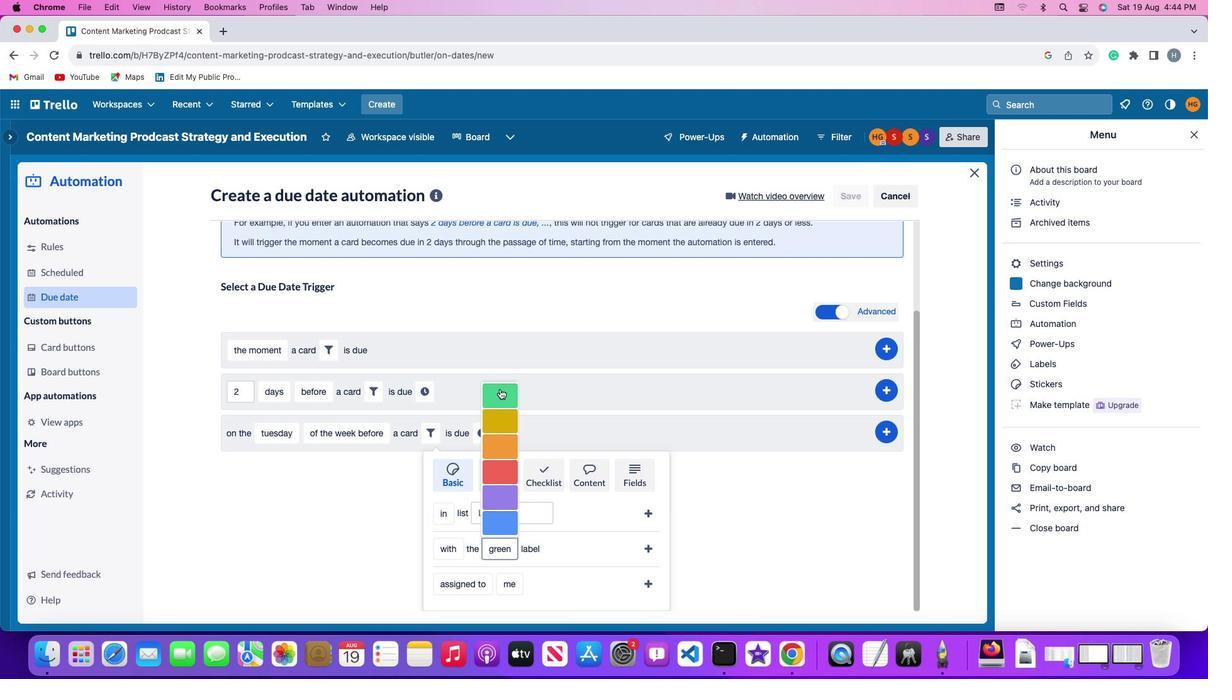 
Action: Mouse moved to (646, 547)
Screenshot: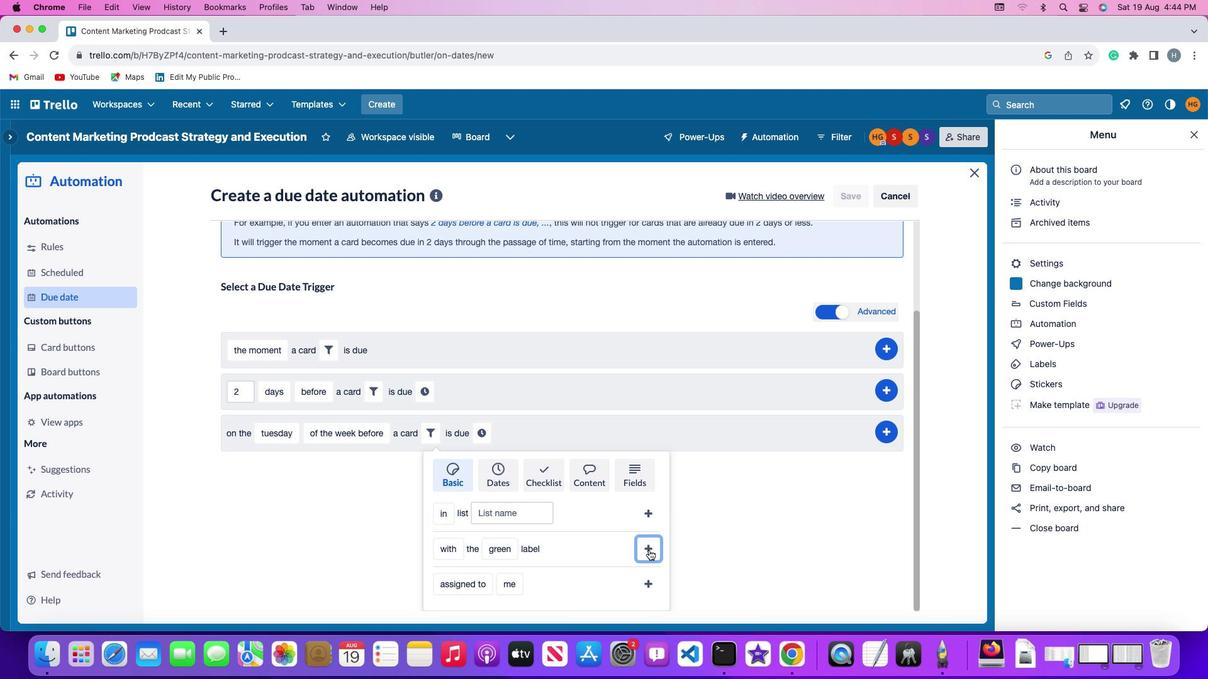 
Action: Mouse pressed left at (646, 547)
Screenshot: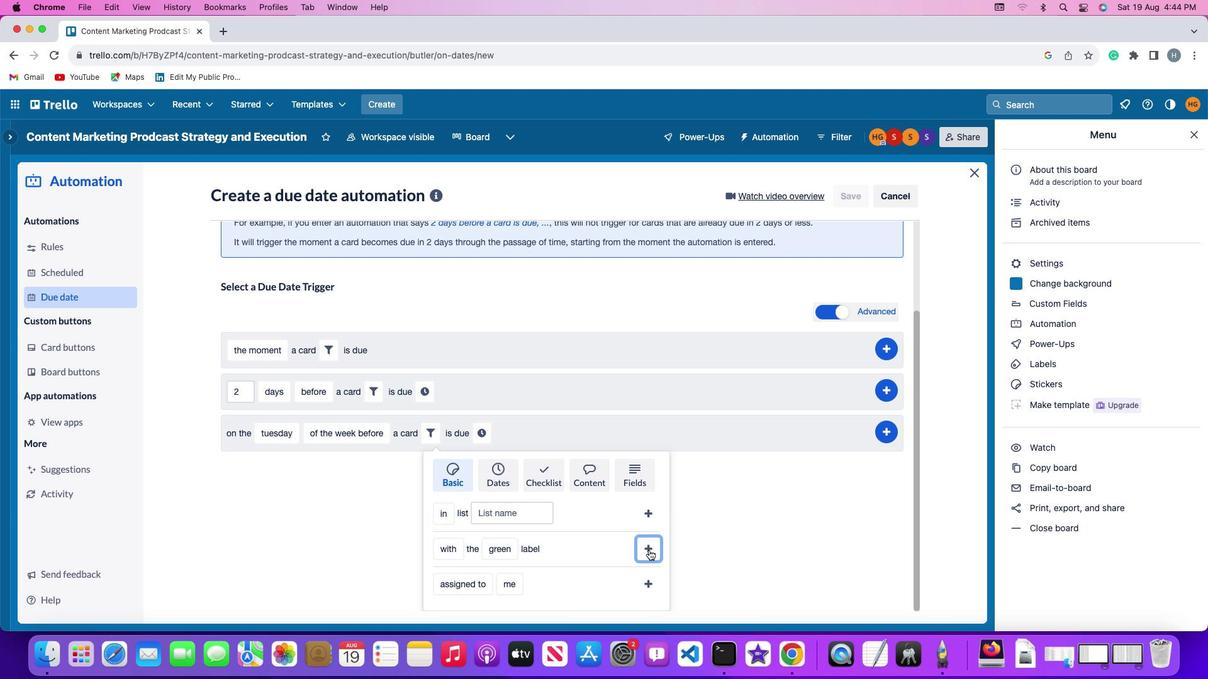 
Action: Mouse moved to (591, 542)
Screenshot: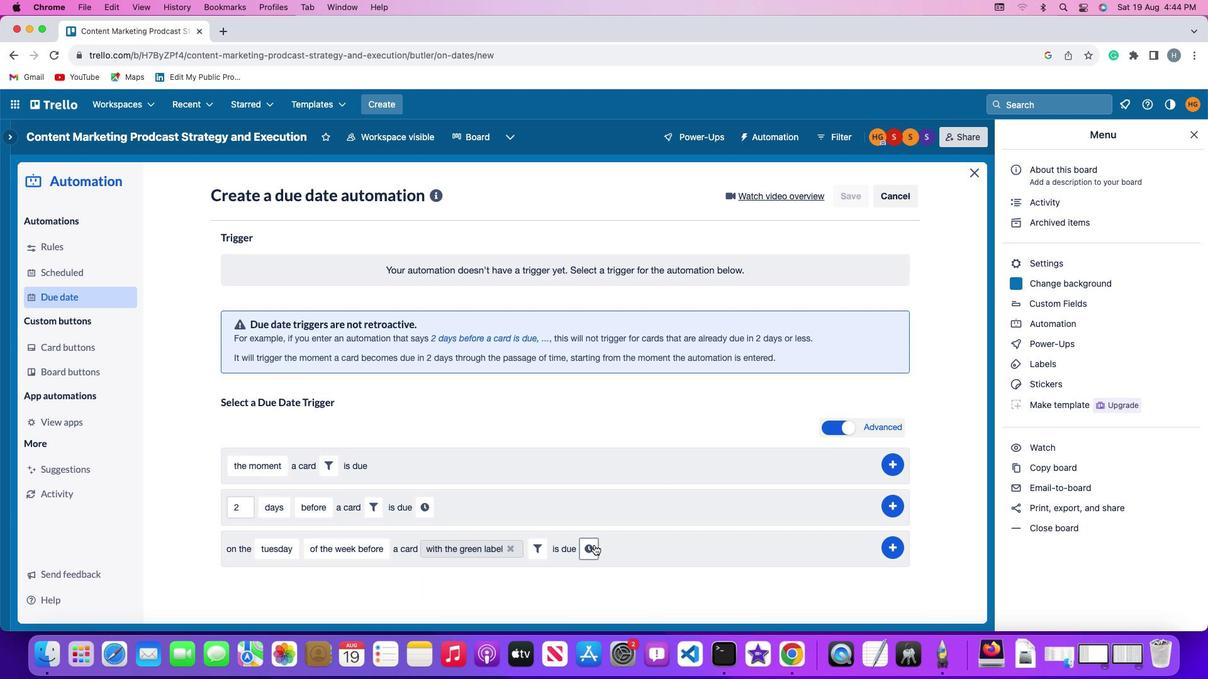 
Action: Mouse pressed left at (591, 542)
Screenshot: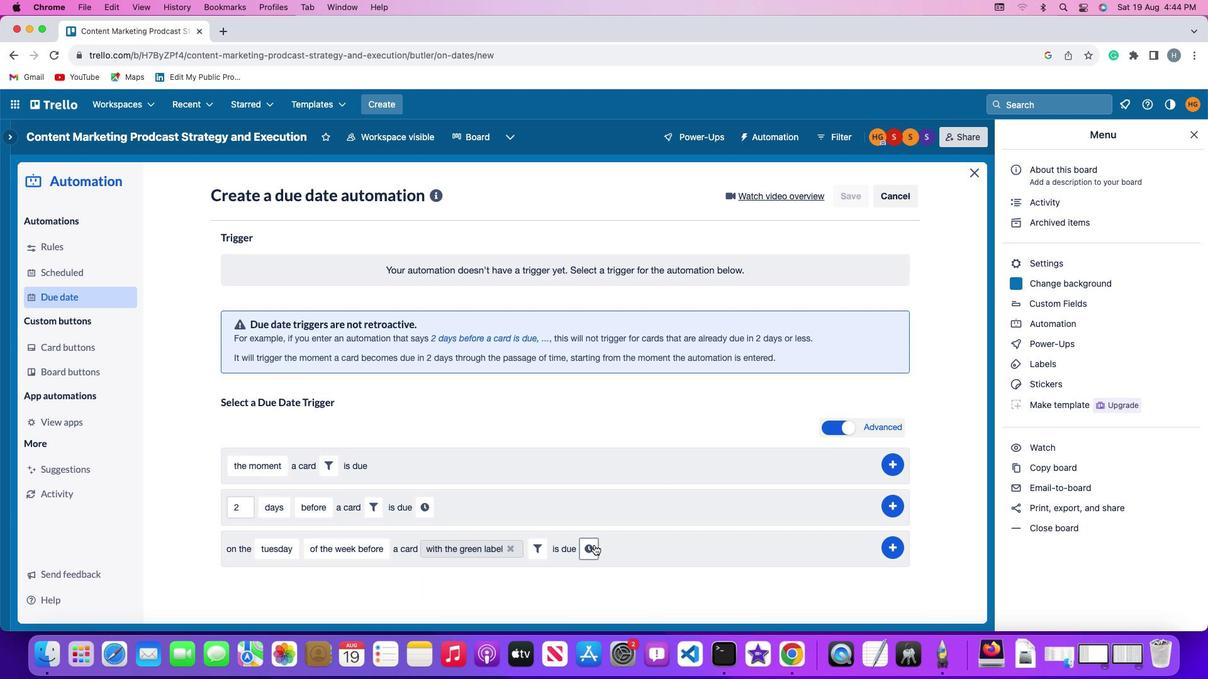 
Action: Mouse moved to (612, 548)
Screenshot: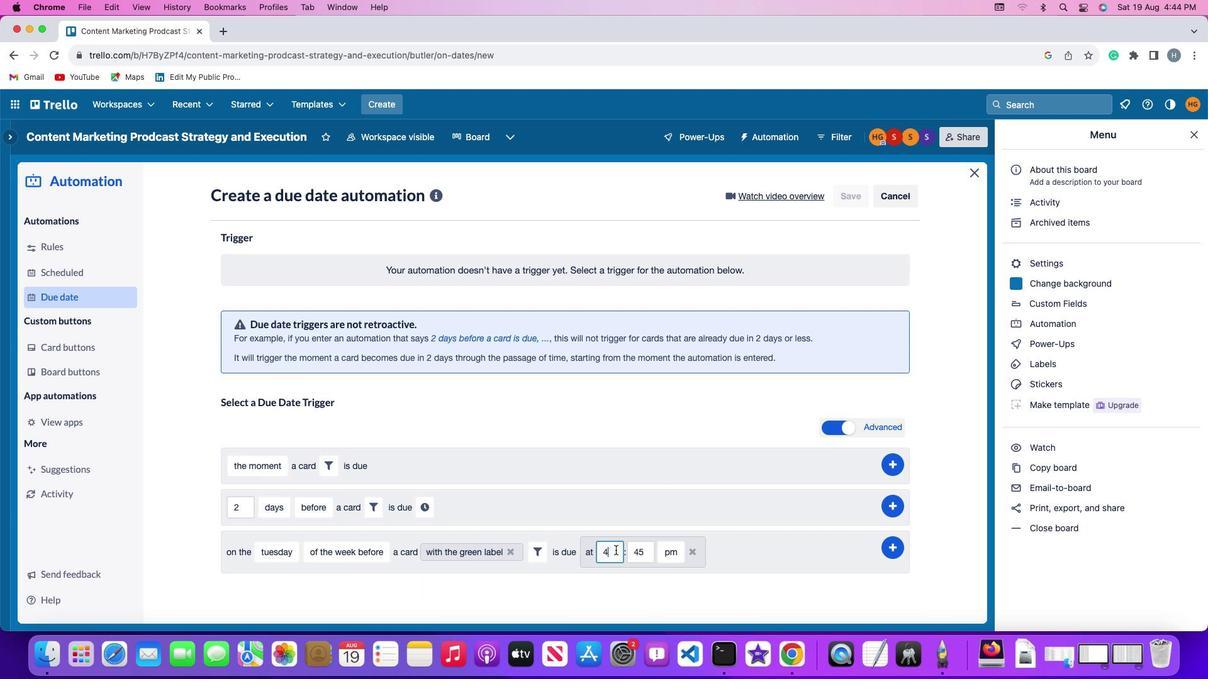 
Action: Mouse pressed left at (612, 548)
Screenshot: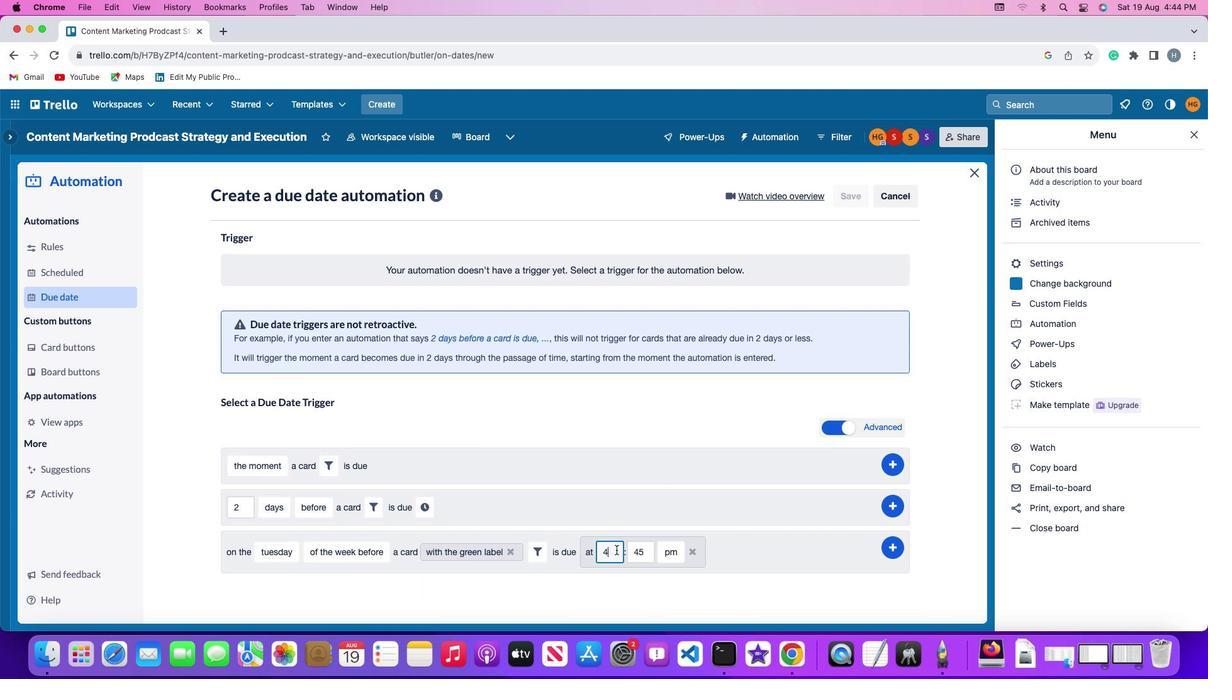
Action: Mouse moved to (619, 546)
Screenshot: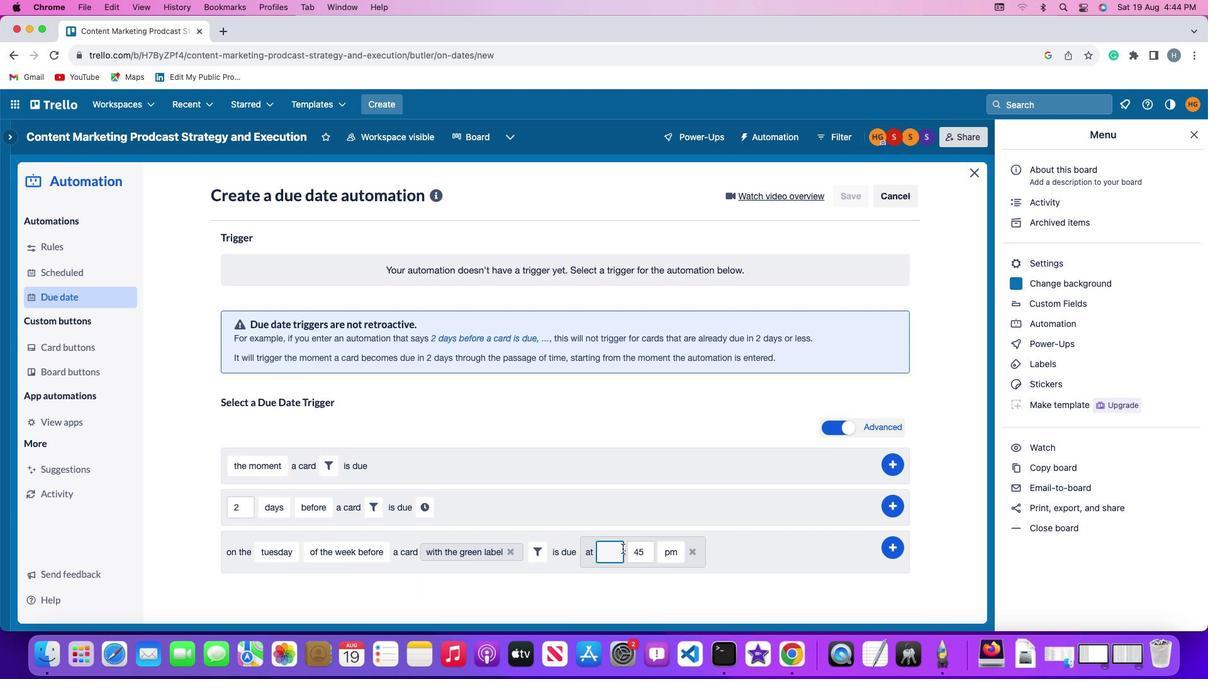 
Action: Key pressed Key.backspace
Screenshot: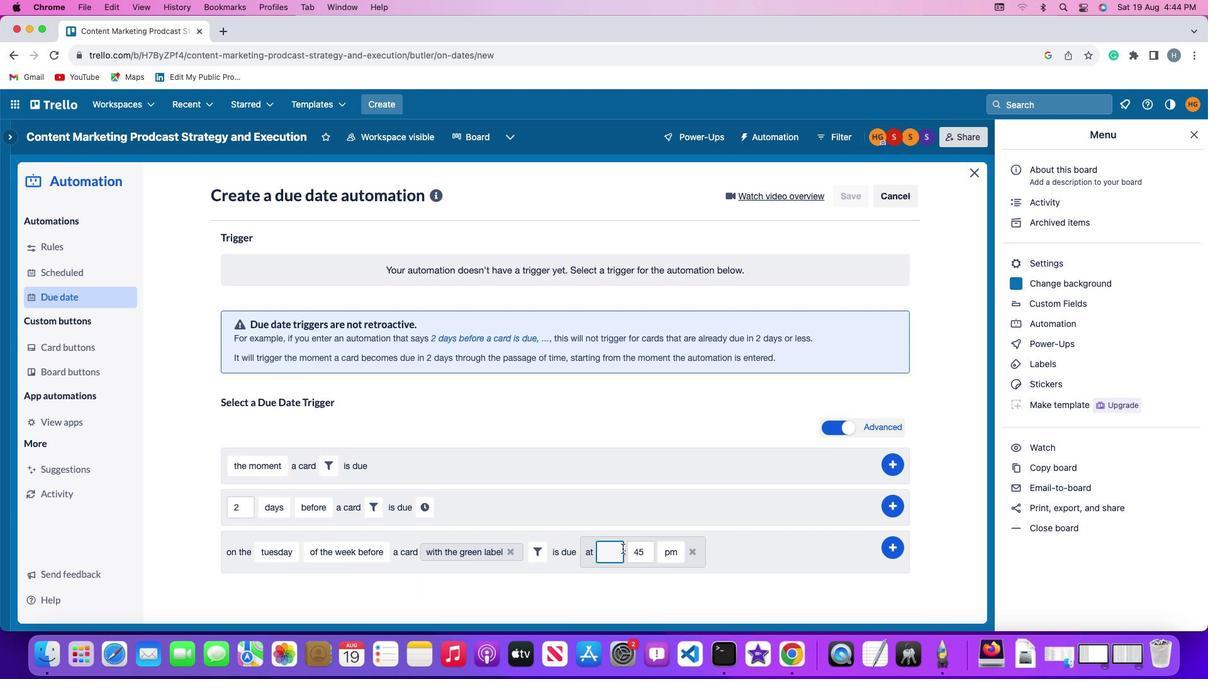 
Action: Mouse moved to (620, 546)
Screenshot: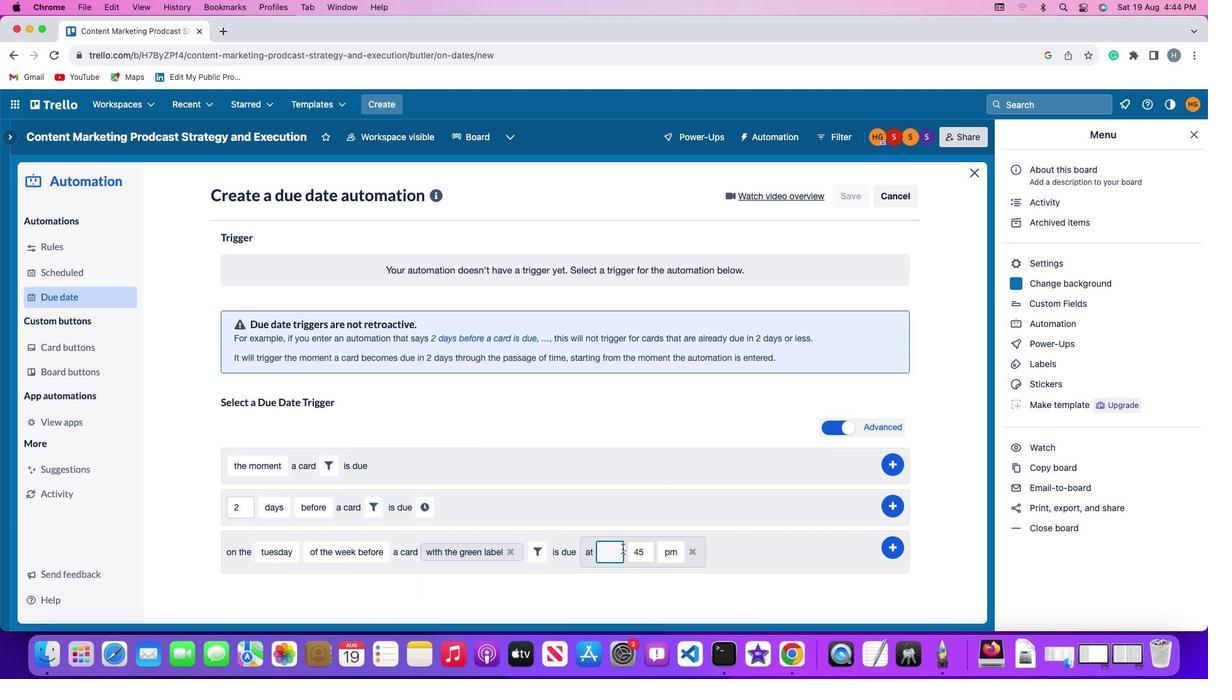 
Action: Key pressed '1''1'
Screenshot: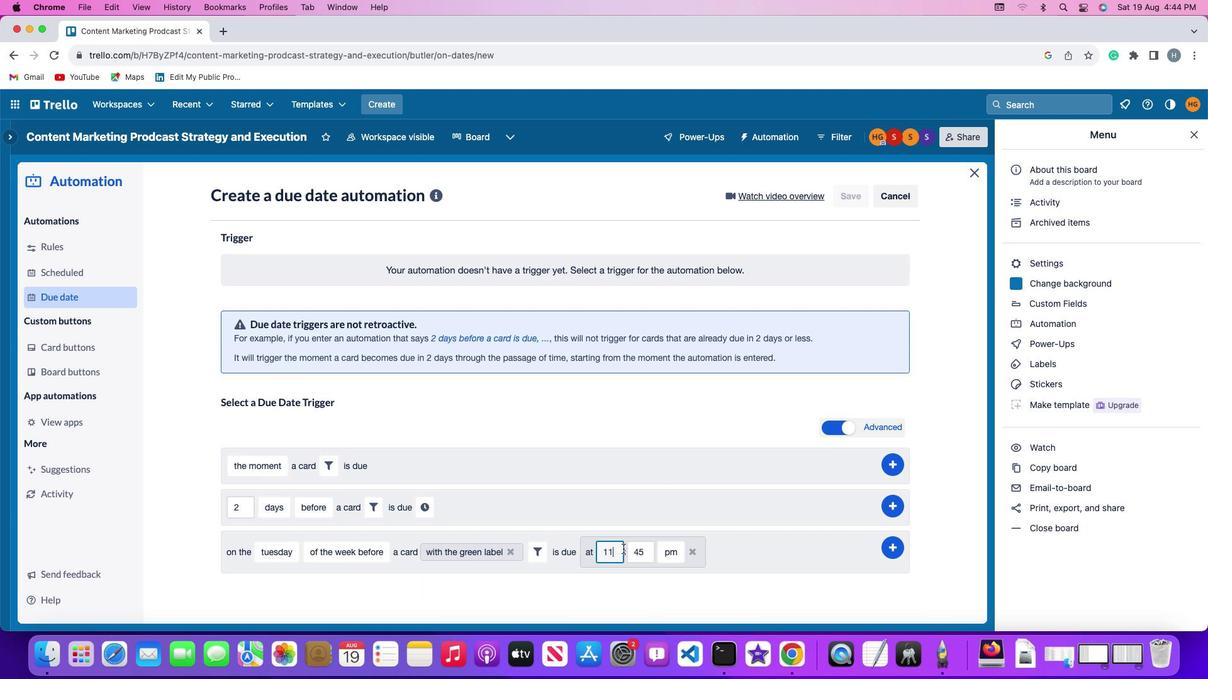 
Action: Mouse moved to (648, 546)
Screenshot: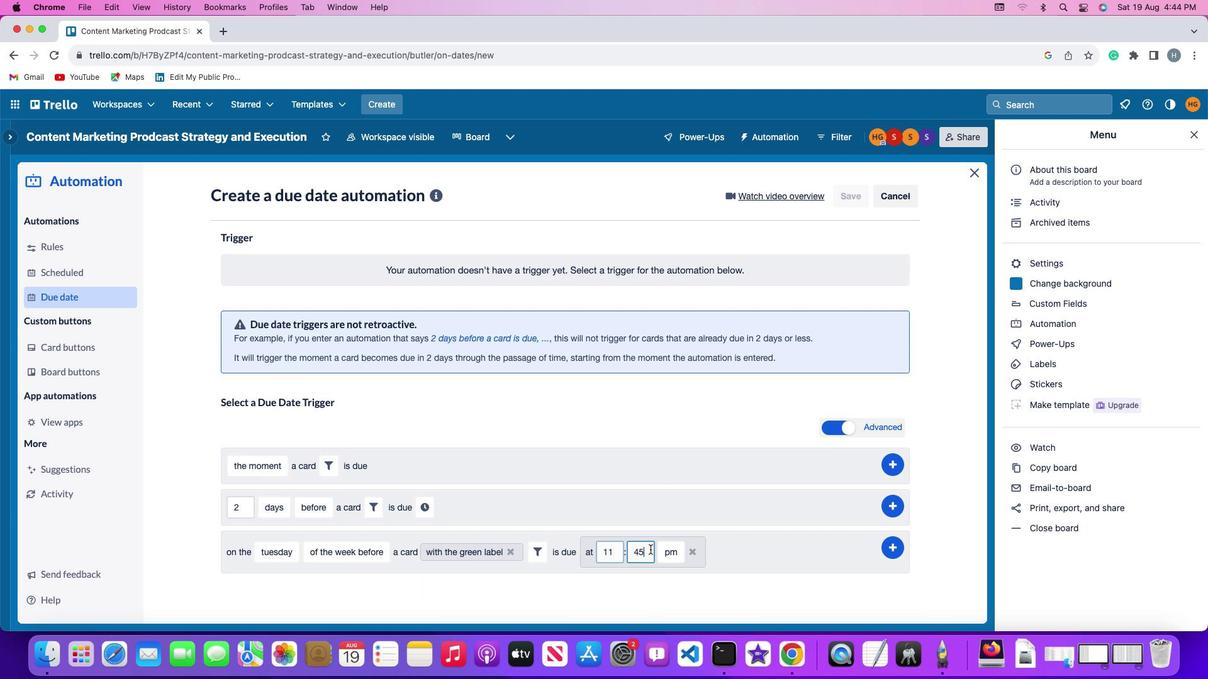 
Action: Mouse pressed left at (648, 546)
Screenshot: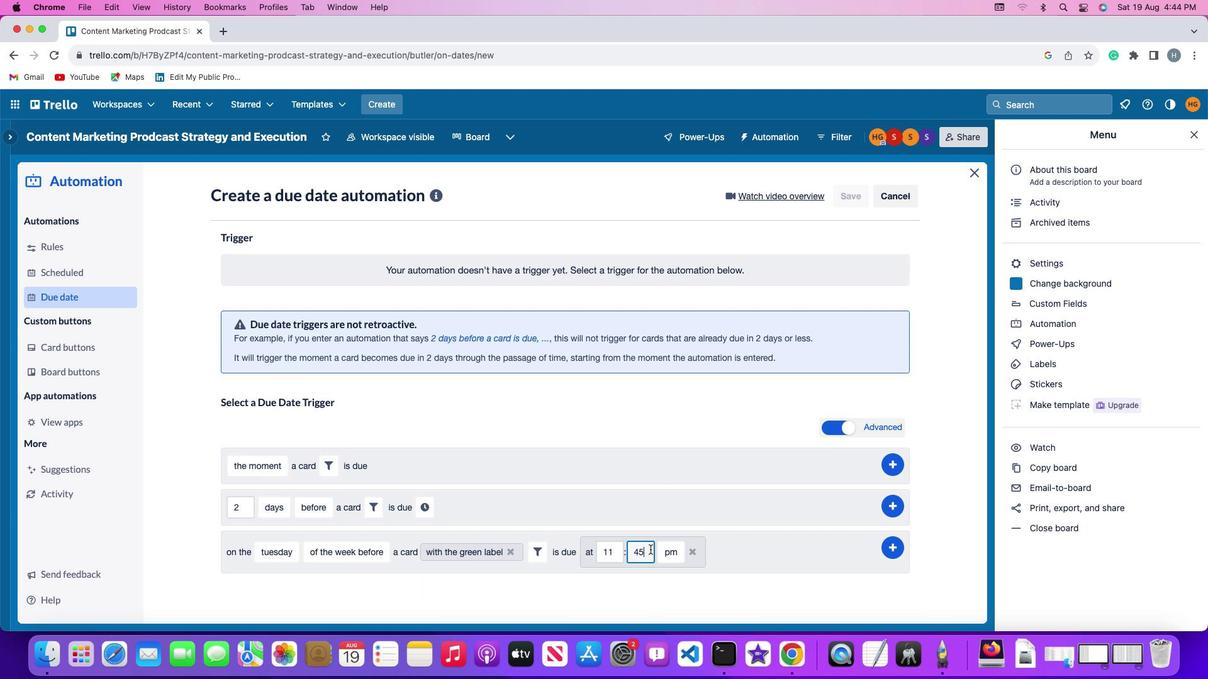 
Action: Key pressed Key.backspaceKey.backspace'0''0'
Screenshot: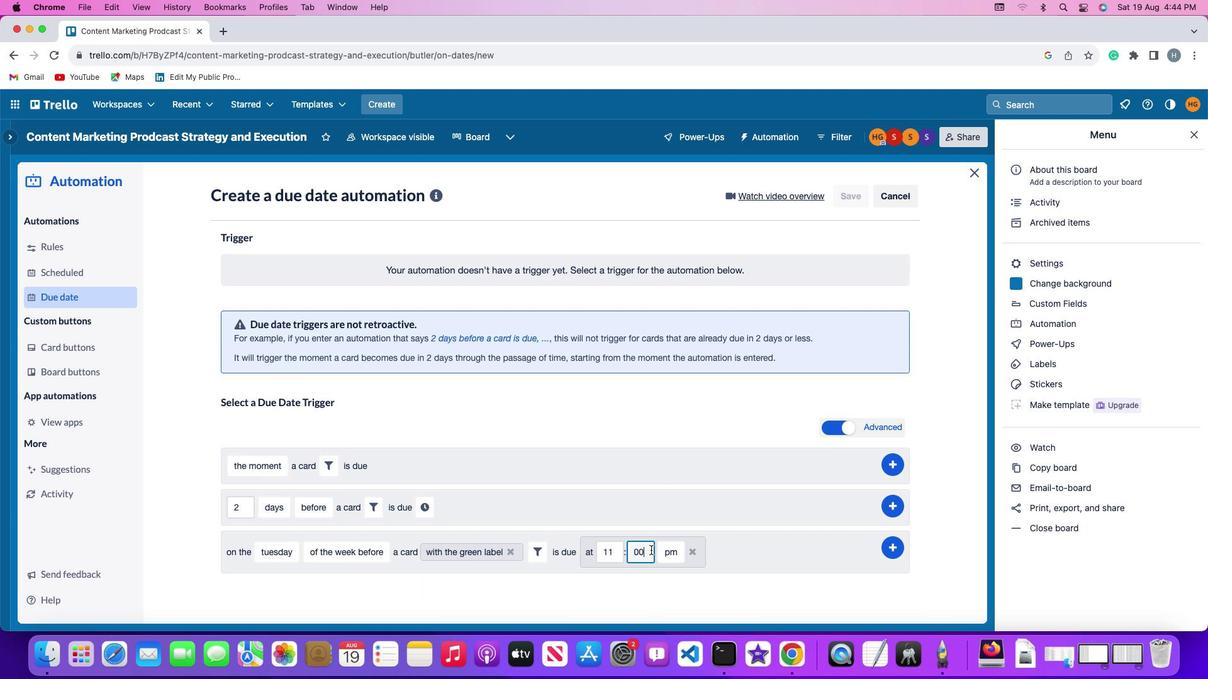 
Action: Mouse moved to (662, 548)
Screenshot: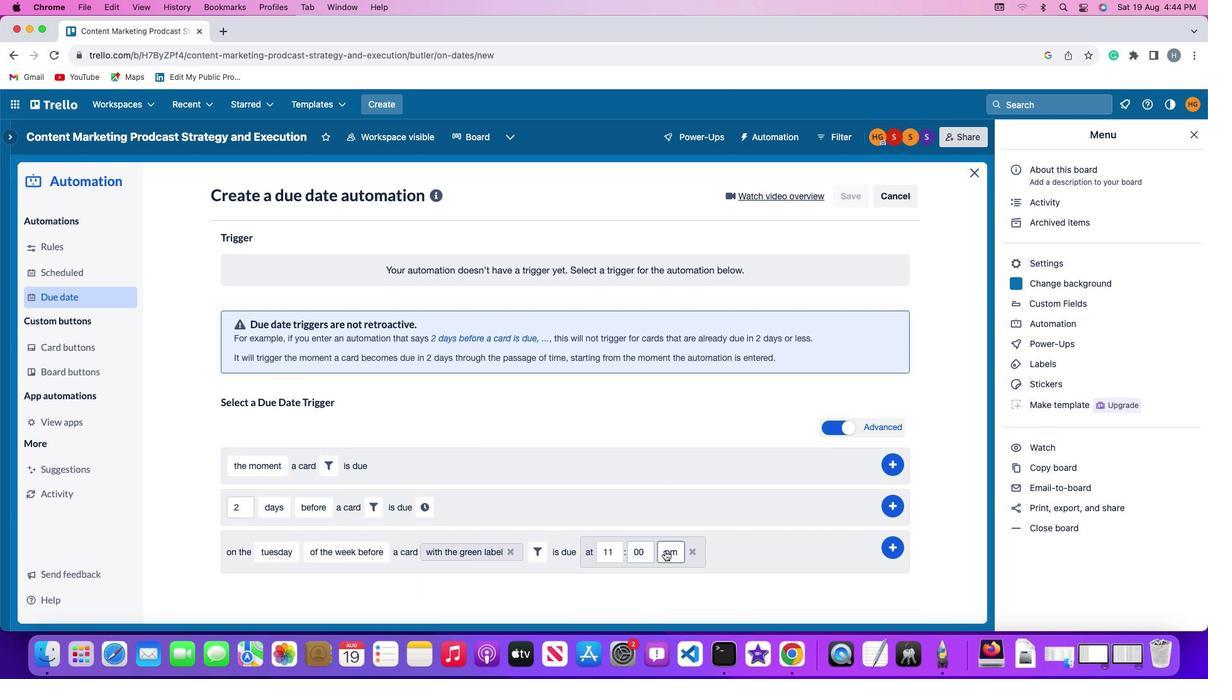 
Action: Mouse pressed left at (662, 548)
Screenshot: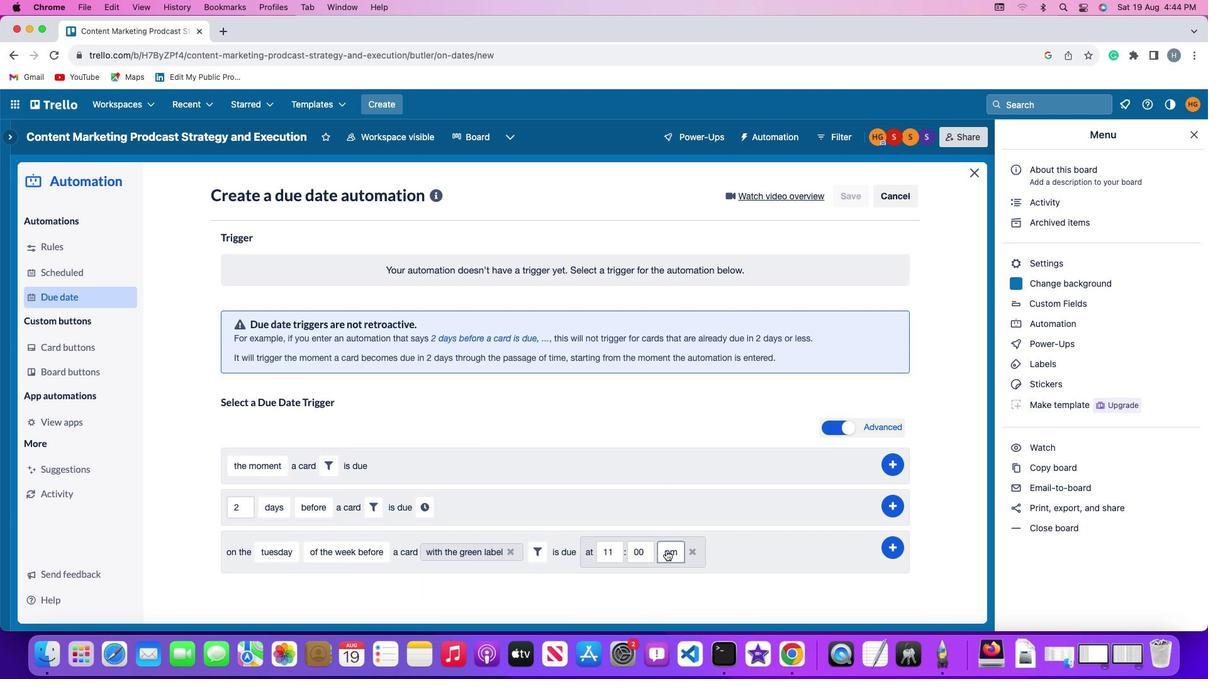 
Action: Mouse moved to (670, 568)
Screenshot: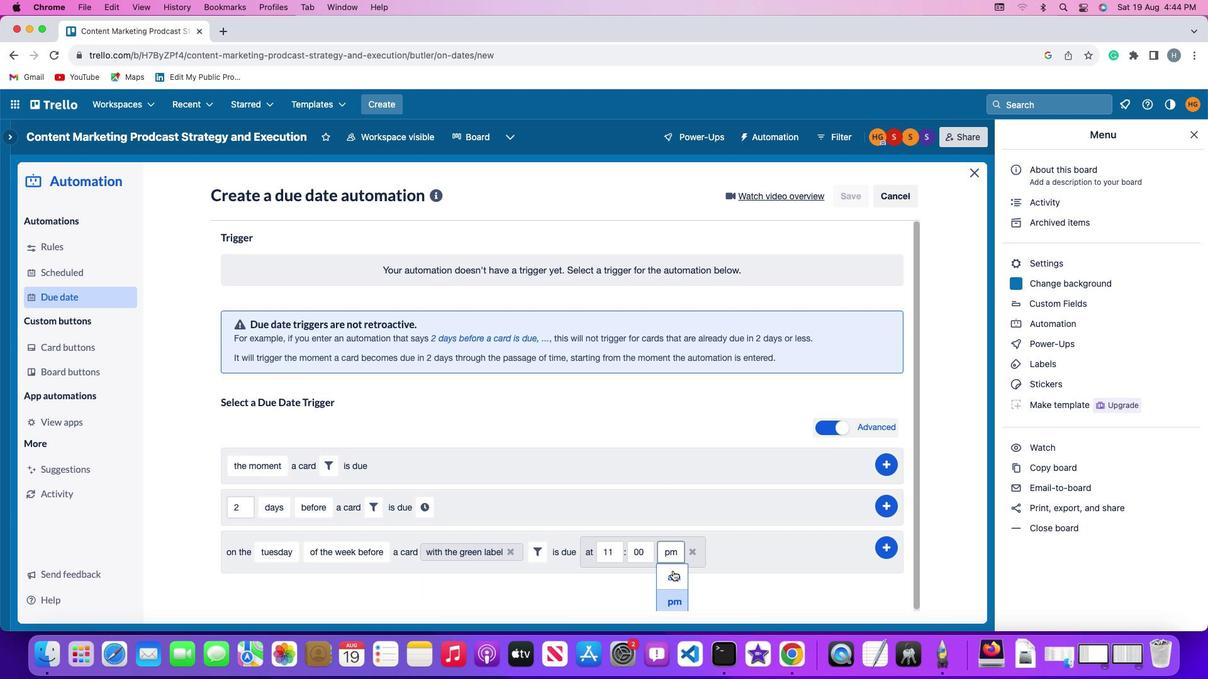 
Action: Mouse pressed left at (670, 568)
Screenshot: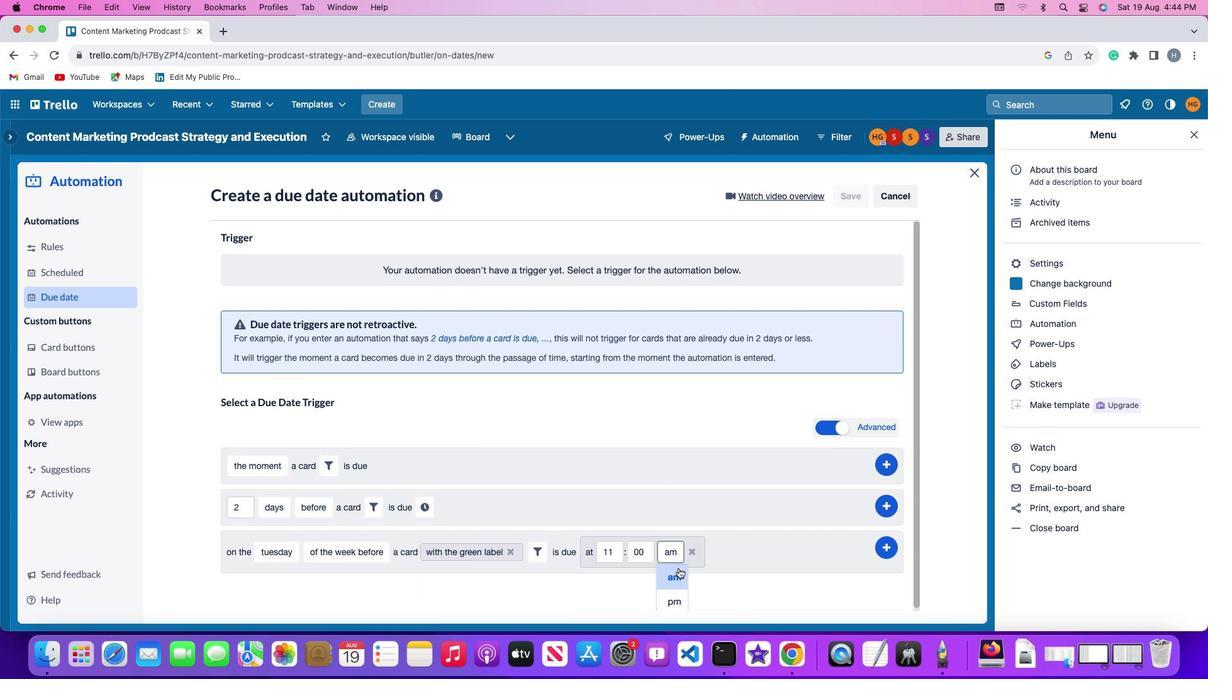 
Action: Mouse moved to (893, 543)
Screenshot: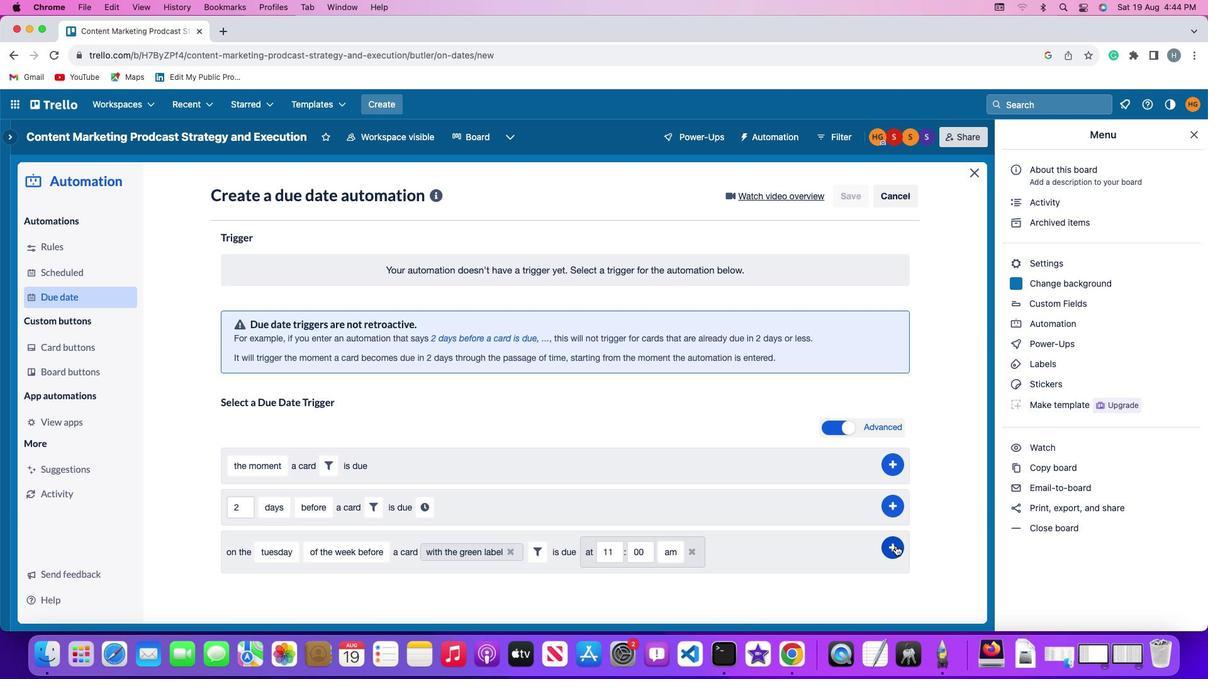 
Action: Mouse pressed left at (893, 543)
Screenshot: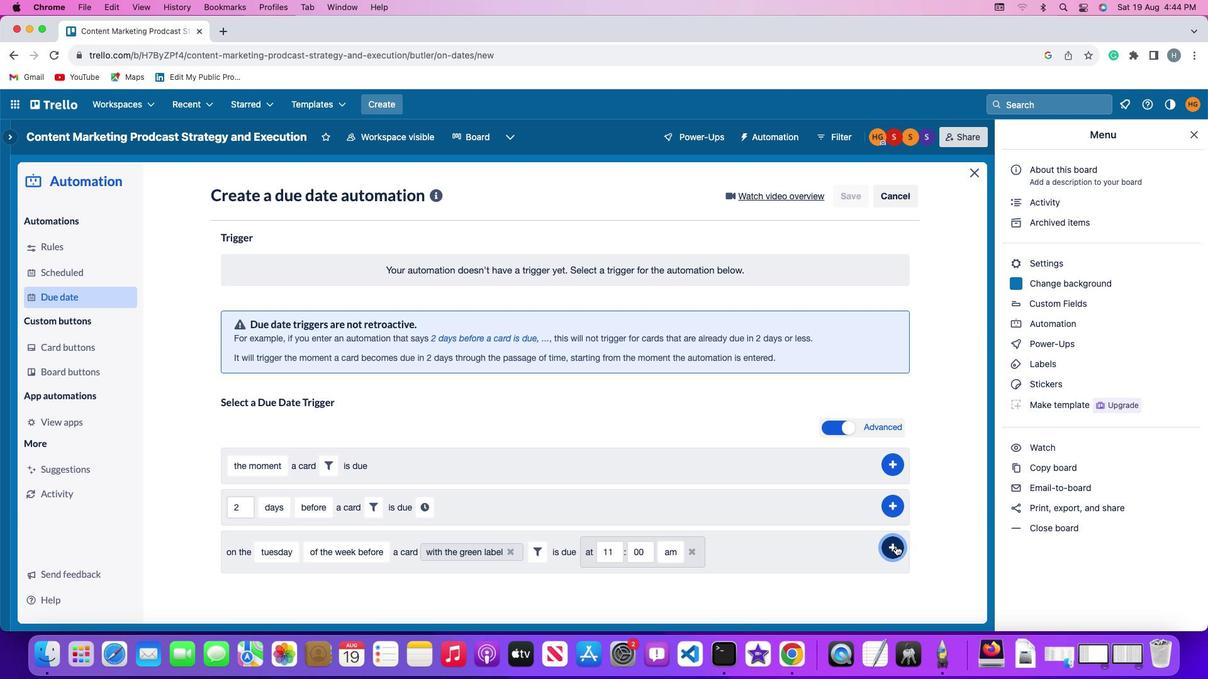 
Action: Mouse moved to (947, 480)
Screenshot: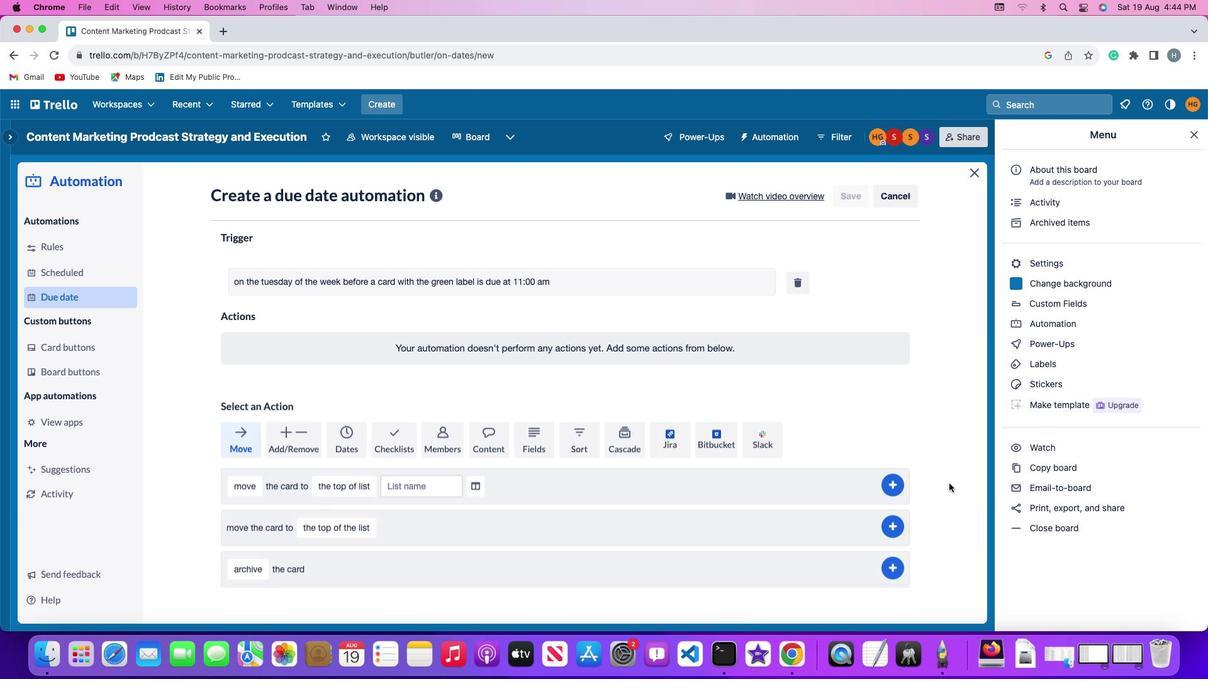 
